 Task: Create the logic of automatically update inventory through process builder.
Action: Mouse moved to (576, 48)
Screenshot: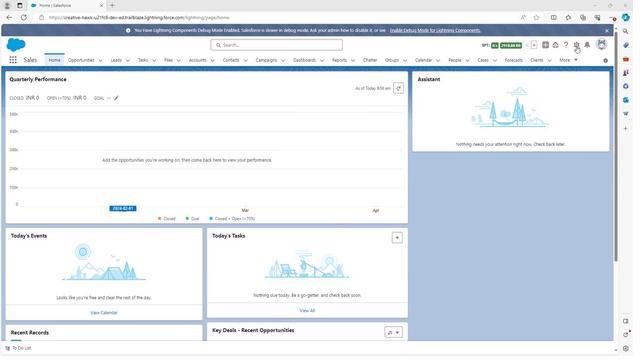 
Action: Mouse pressed left at (576, 48)
Screenshot: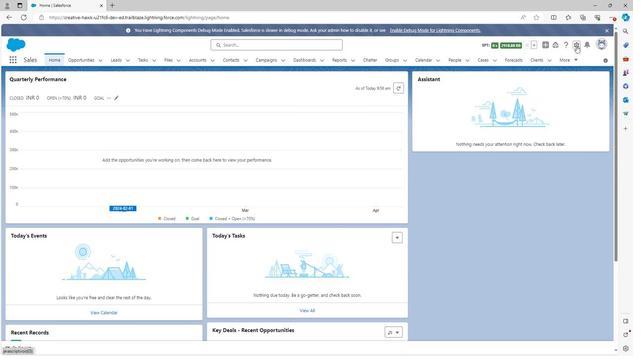 
Action: Mouse moved to (545, 67)
Screenshot: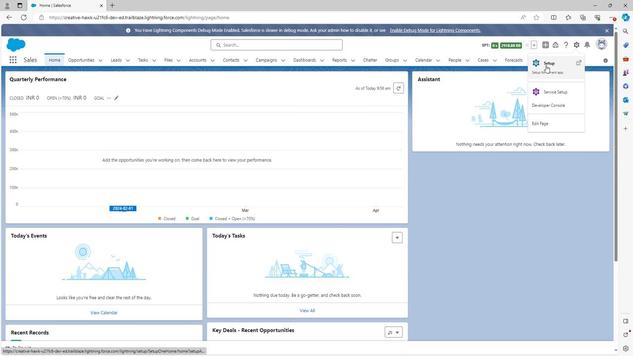 
Action: Mouse pressed left at (545, 67)
Screenshot: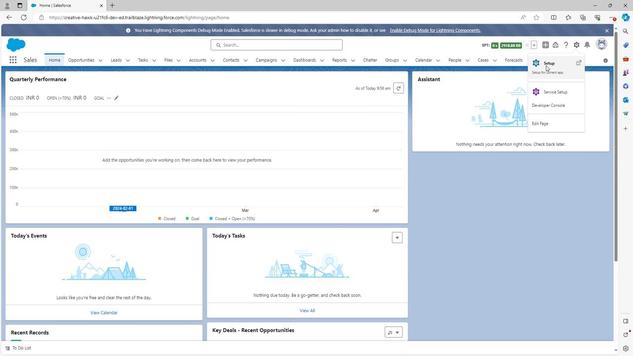 
Action: Mouse moved to (26, 78)
Screenshot: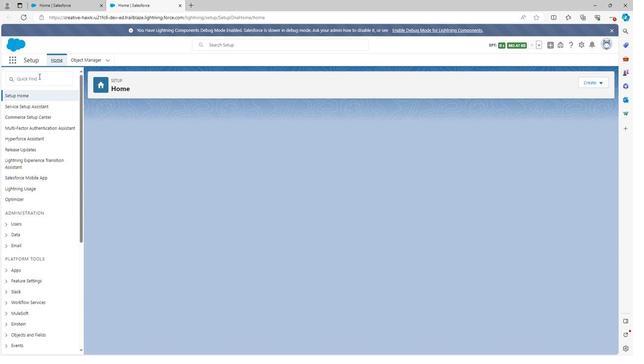 
Action: Mouse pressed left at (26, 78)
Screenshot: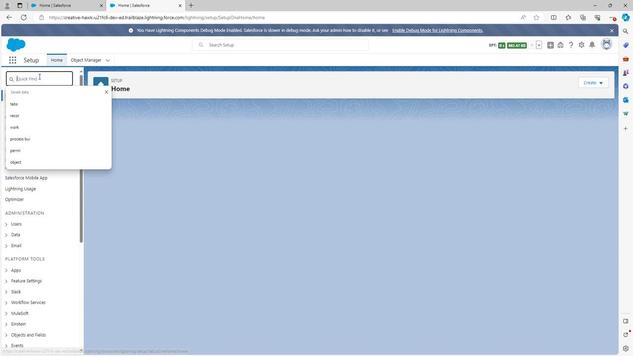 
Action: Key pressed proce
Screenshot: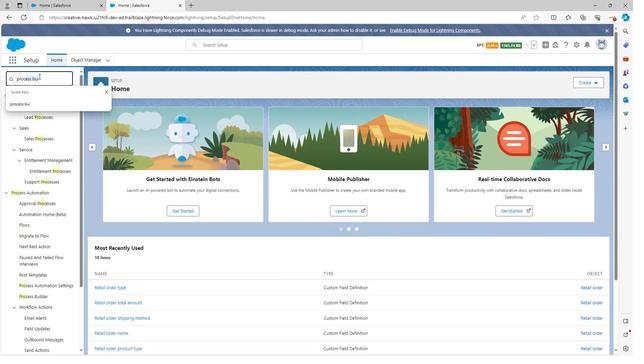 
Action: Mouse moved to (24, 292)
Screenshot: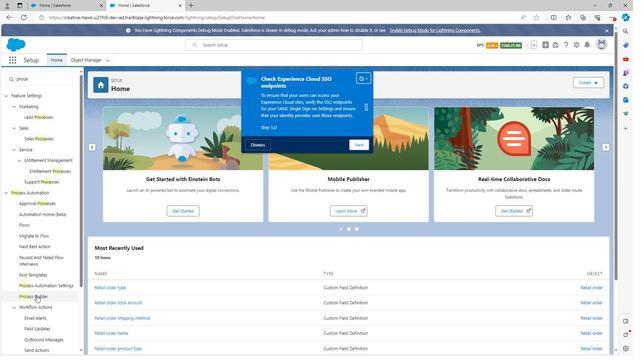 
Action: Mouse pressed left at (24, 292)
Screenshot: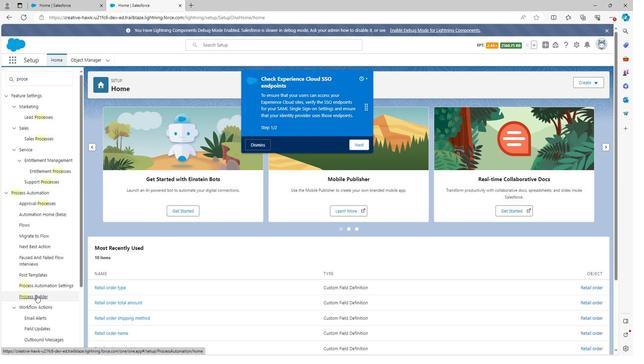 
Action: Mouse moved to (598, 113)
Screenshot: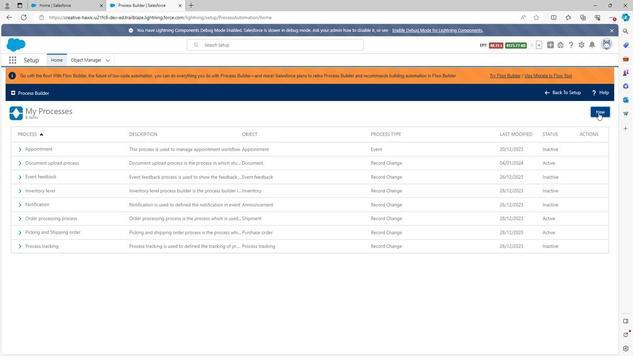 
Action: Mouse pressed left at (598, 113)
Screenshot: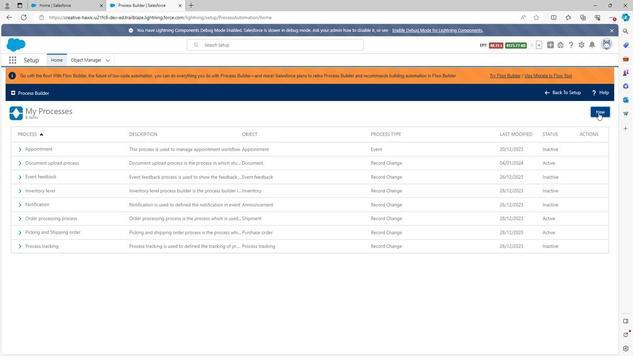 
Action: Mouse moved to (353, 243)
Screenshot: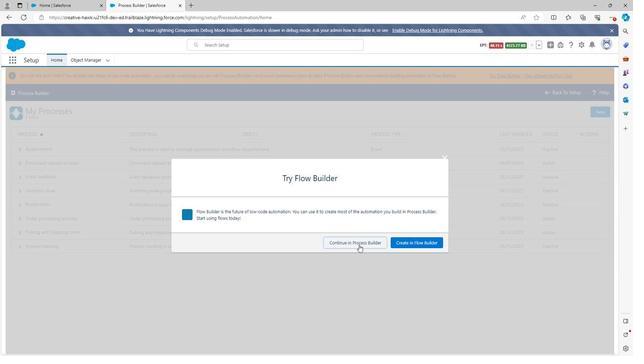 
Action: Mouse pressed left at (353, 243)
Screenshot: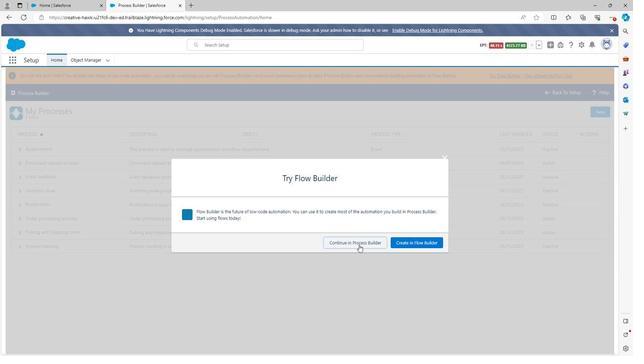 
Action: Mouse moved to (243, 184)
Screenshot: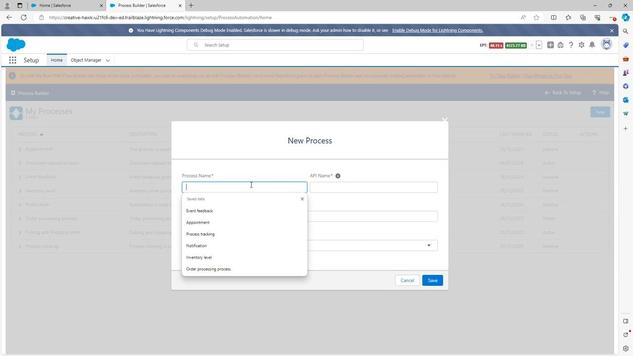
Action: Key pressed <Key.shift><Key.shift><Key.shift><Key.shift><Key.shift>Update<Key.space>inventory
Screenshot: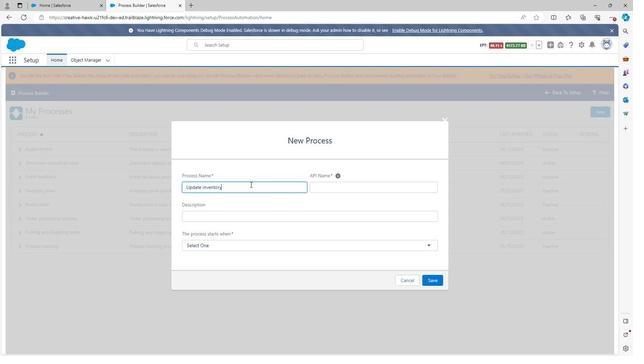 
Action: Mouse scrolled (243, 184) with delta (0, 0)
Screenshot: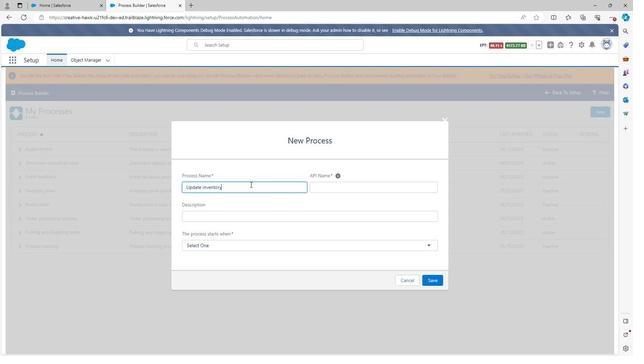 
Action: Mouse moved to (310, 197)
Screenshot: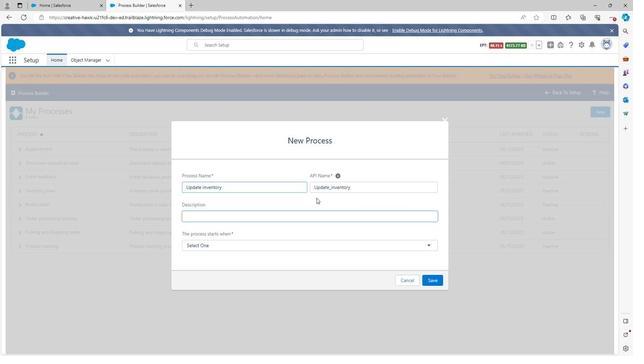 
Action: Mouse pressed left at (310, 197)
Screenshot: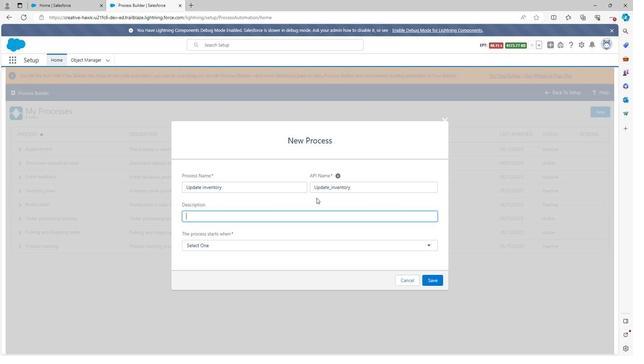 
Action: Mouse moved to (247, 217)
Screenshot: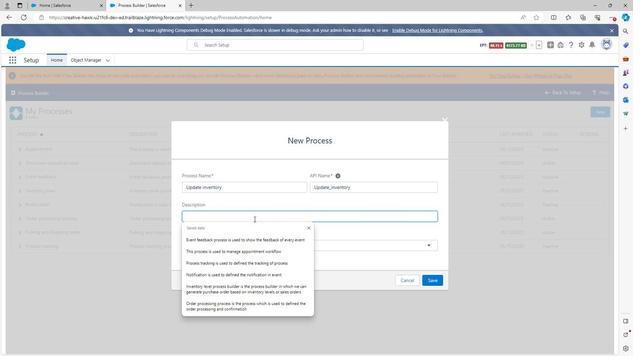 
Action: Key pressed <Key.shift>
Screenshot: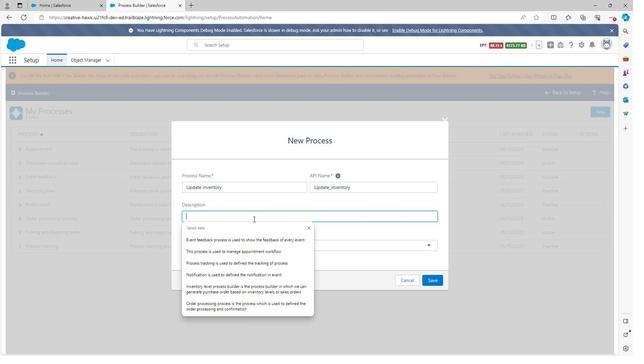 
Action: Mouse moved to (240, 220)
Screenshot: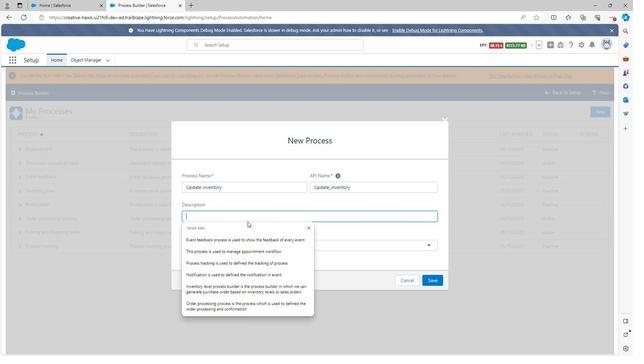 
Action: Key pressed <Key.shift>Up
Screenshot: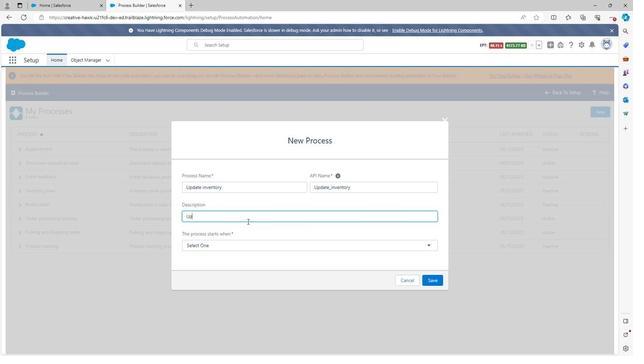 
Action: Mouse moved to (239, 219)
Screenshot: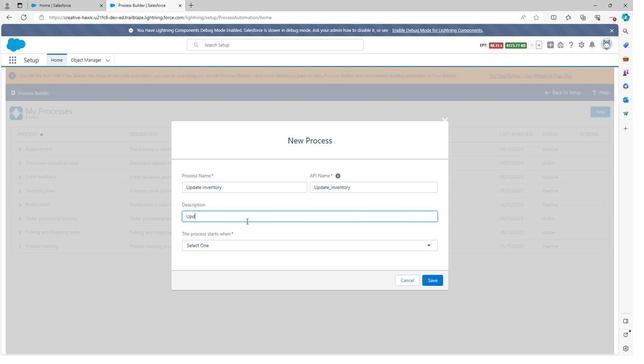 
Action: Key pressed date<Key.space>i
Screenshot: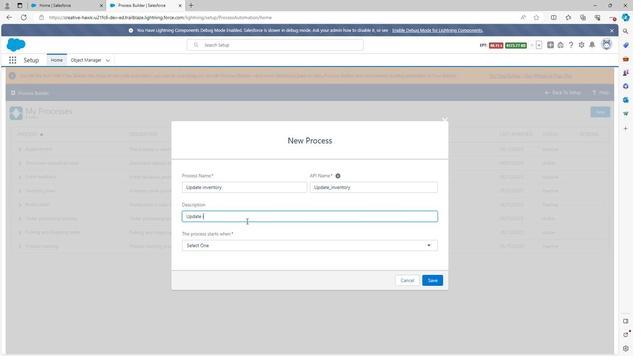 
Action: Mouse moved to (238, 218)
Screenshot: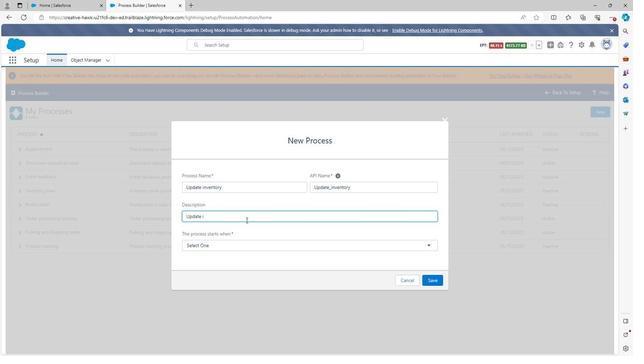 
Action: Key pressed nventory<Key.space>is<Key.space>the<Key.space>process<Key.space>builder<Key.space>through<Key.space>which<Key.space>we<Key.space>performed<Key.space>the<Key.space>process<Key.space>of<Key.space>products<Key.space>and<Key.space>update<Key.space>the<Key.space>inventory
Screenshot: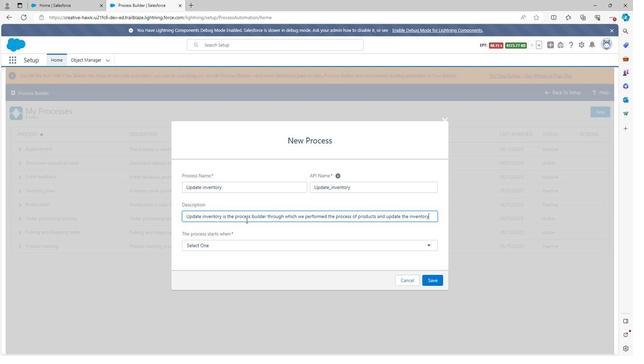
Action: Mouse moved to (292, 245)
Screenshot: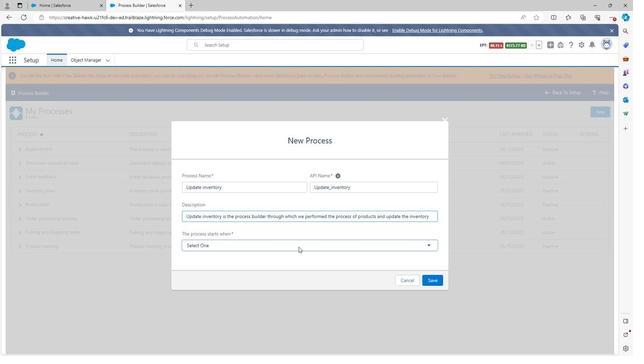 
Action: Mouse pressed left at (292, 245)
Screenshot: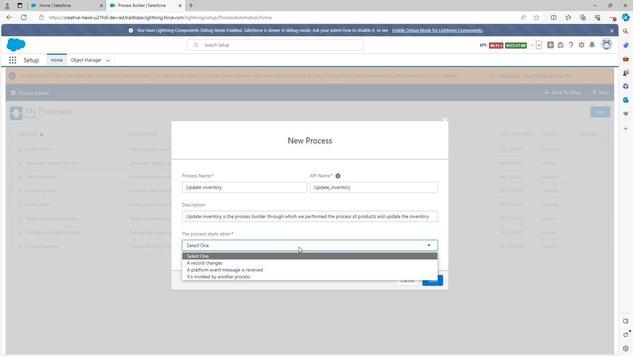 
Action: Mouse moved to (219, 258)
Screenshot: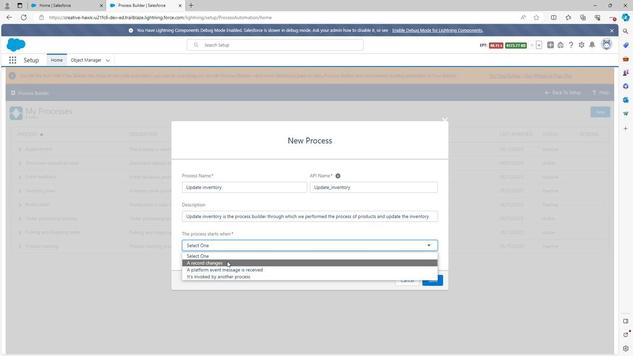 
Action: Mouse pressed left at (219, 258)
Screenshot: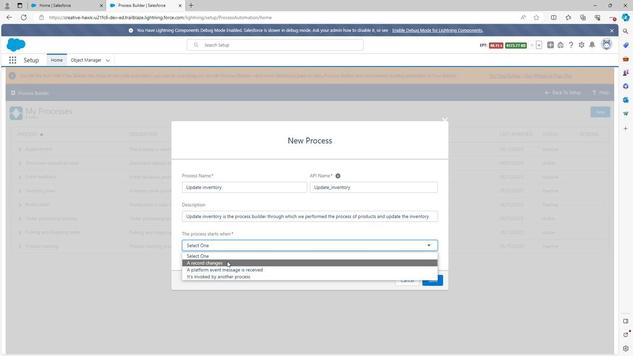 
Action: Mouse moved to (425, 276)
Screenshot: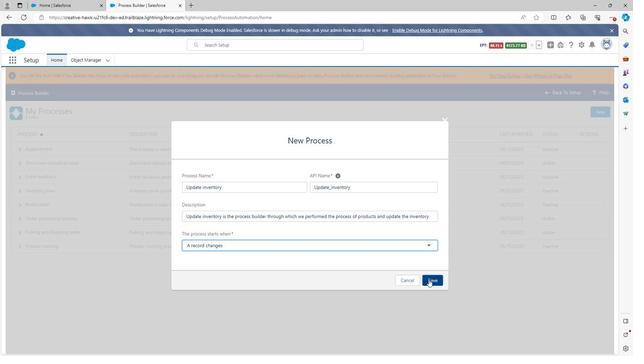 
Action: Mouse pressed left at (425, 276)
Screenshot: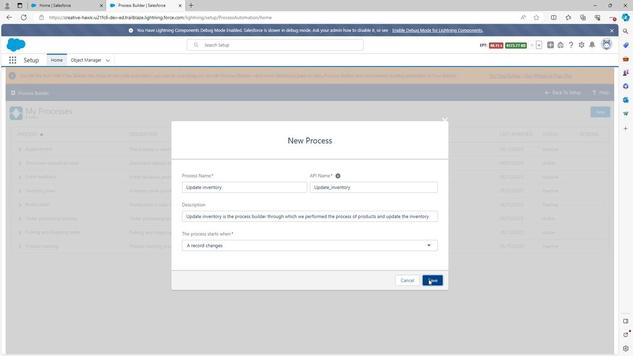 
Action: Mouse moved to (21, 157)
Screenshot: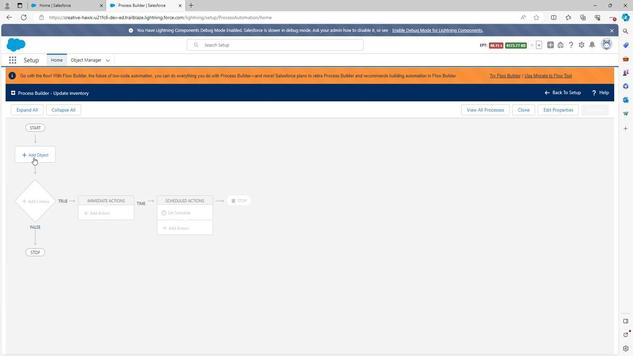 
Action: Mouse pressed left at (21, 157)
Screenshot: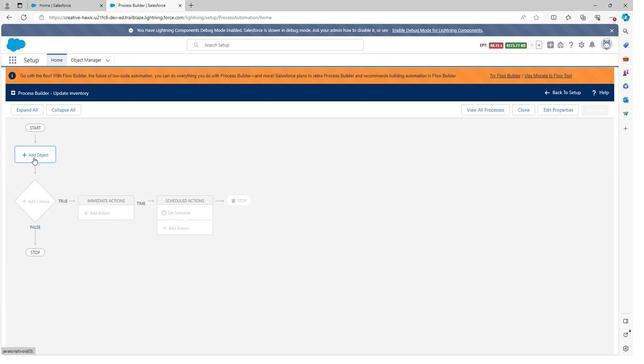 
Action: Mouse moved to (423, 160)
Screenshot: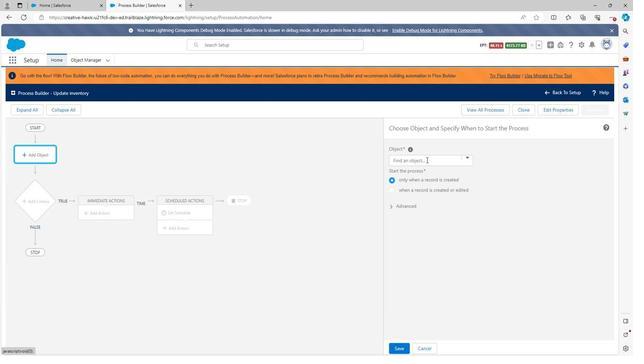 
Action: Mouse pressed left at (423, 160)
Screenshot: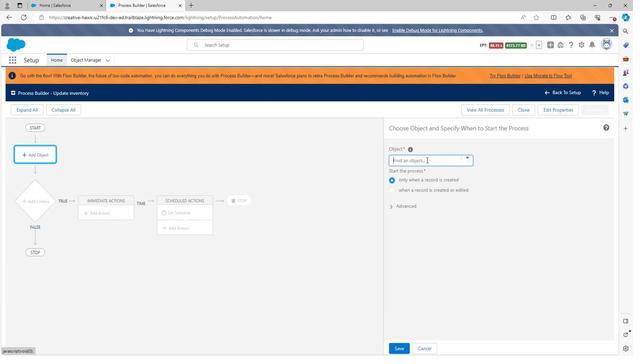 
Action: Mouse moved to (423, 156)
Screenshot: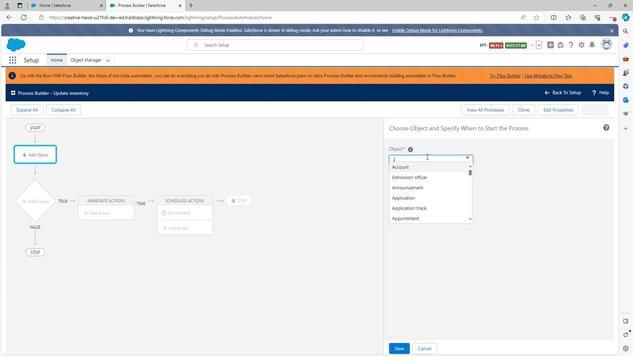 
Action: Key pressed inve
Screenshot: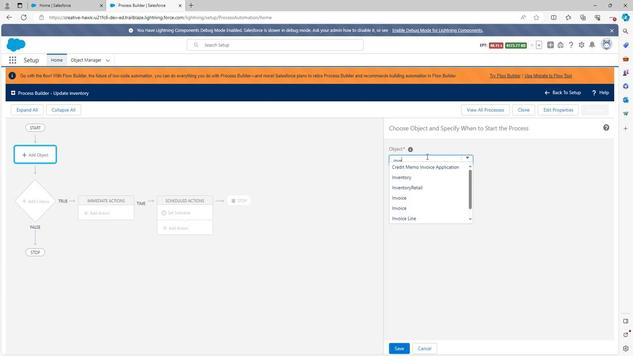 
Action: Mouse moved to (397, 166)
Screenshot: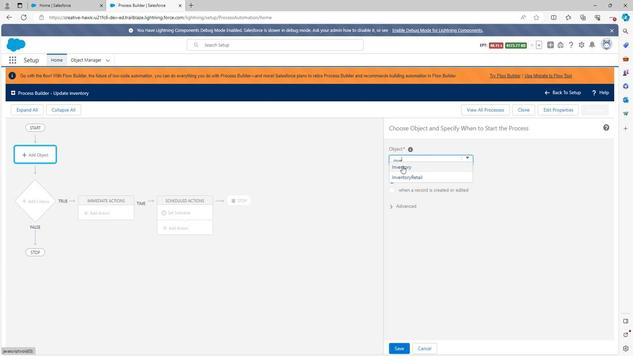 
Action: Mouse pressed left at (397, 166)
Screenshot: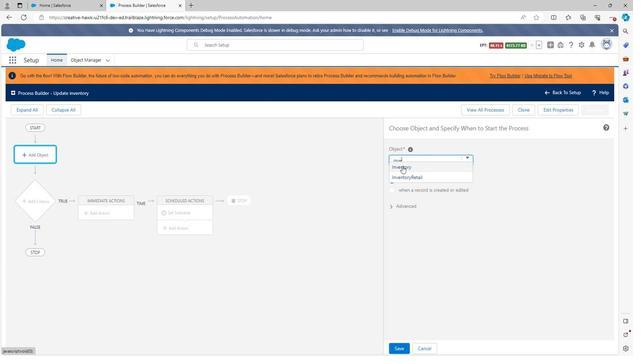 
Action: Mouse moved to (413, 160)
Screenshot: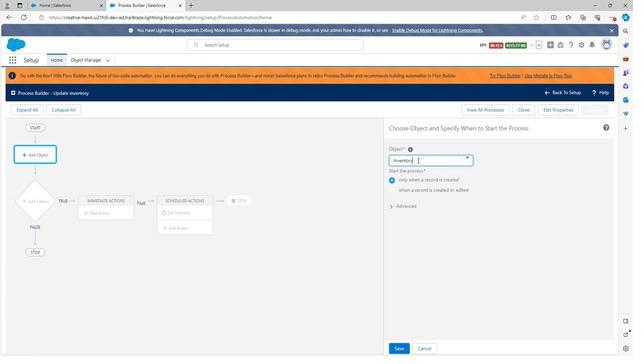 
Action: Mouse pressed left at (413, 160)
Screenshot: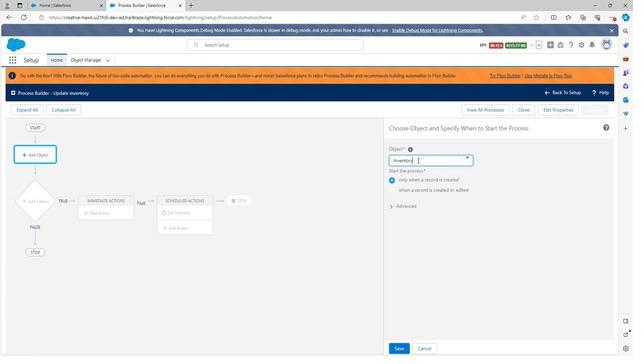 
Action: Mouse moved to (413, 161)
Screenshot: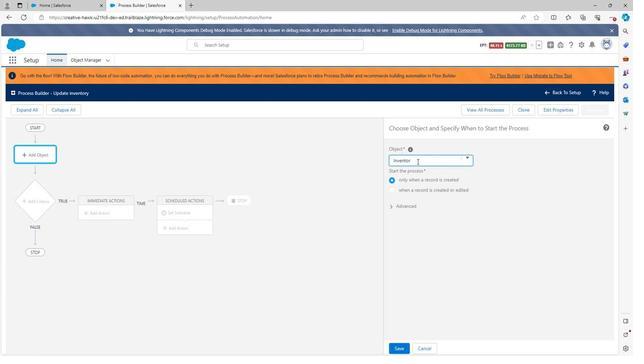 
Action: Key pressed <Key.backspace><Key.backspace><Key.backspace><Key.backspace><Key.backspace><Key.backspace><Key.backspace><Key.backspace><Key.backspace><Key.backspace><Key.backspace><Key.backspace><Key.backspace>
Screenshot: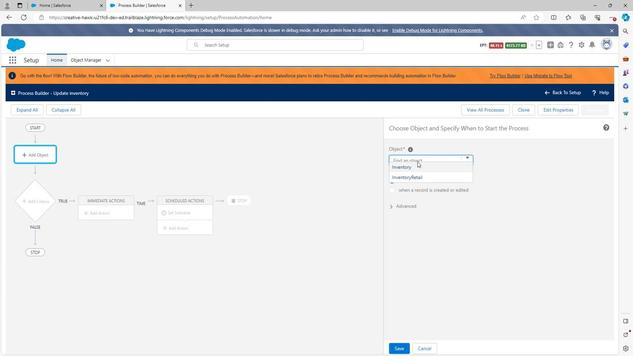 
Action: Mouse moved to (408, 182)
Screenshot: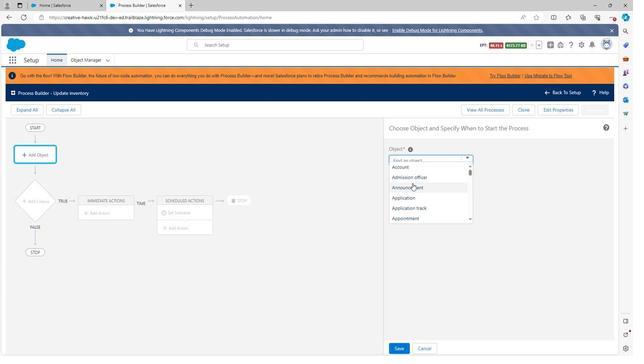 
Action: Key pressed i
Screenshot: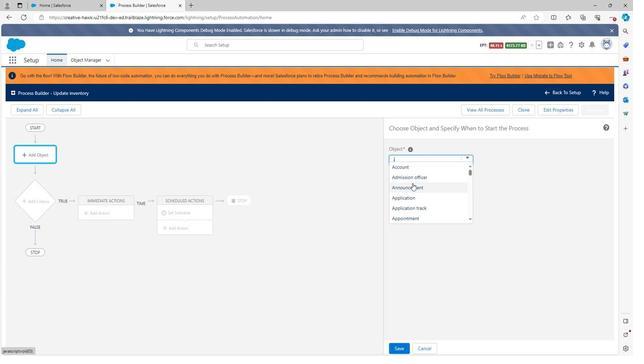 
Action: Mouse moved to (408, 182)
Screenshot: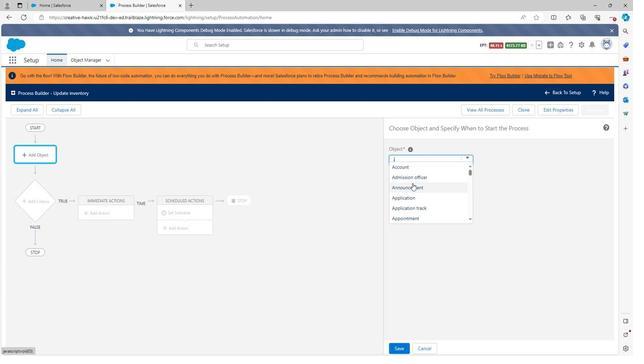 
Action: Key pressed n
Screenshot: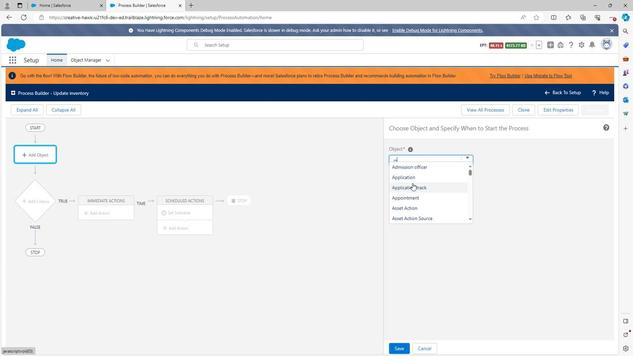 
Action: Mouse moved to (408, 182)
Screenshot: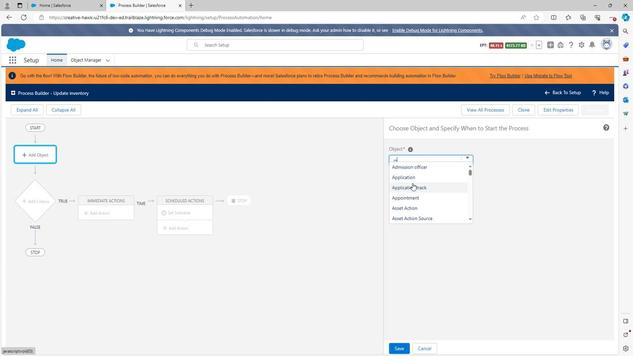 
Action: Key pressed v
Screenshot: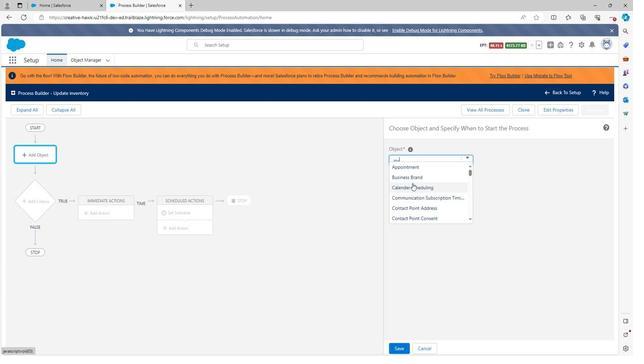 
Action: Mouse moved to (404, 186)
Screenshot: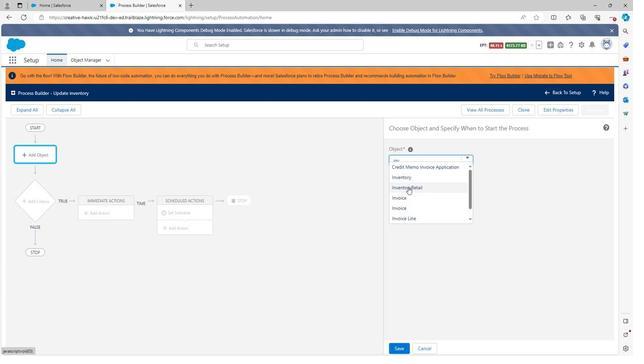 
Action: Mouse pressed left at (404, 186)
Screenshot: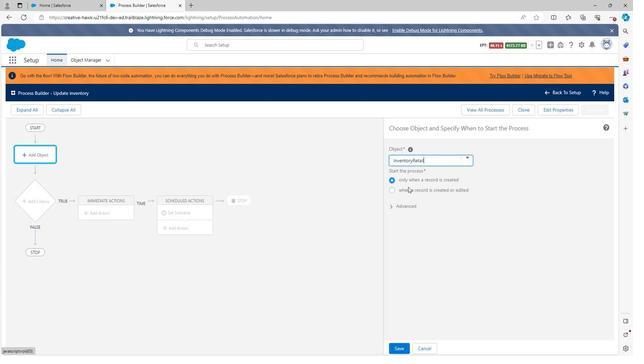
Action: Mouse moved to (393, 205)
Screenshot: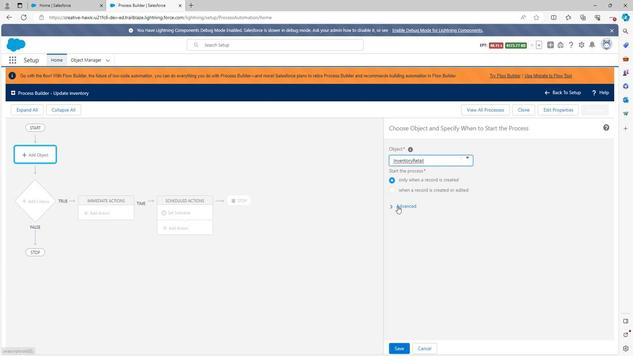
Action: Mouse pressed left at (393, 205)
Screenshot: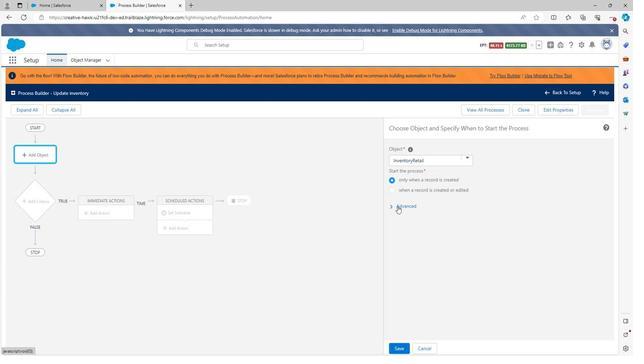 
Action: Mouse moved to (387, 223)
Screenshot: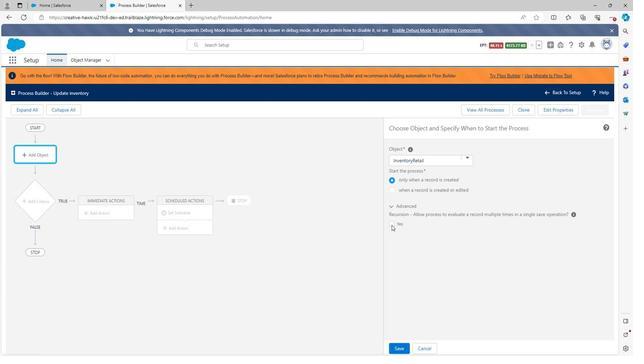 
Action: Mouse pressed left at (387, 223)
Screenshot: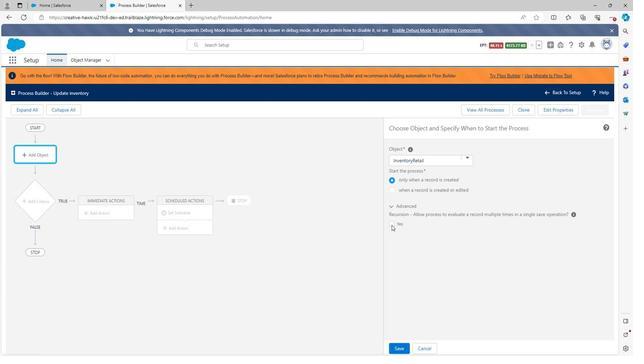 
Action: Mouse moved to (396, 347)
Screenshot: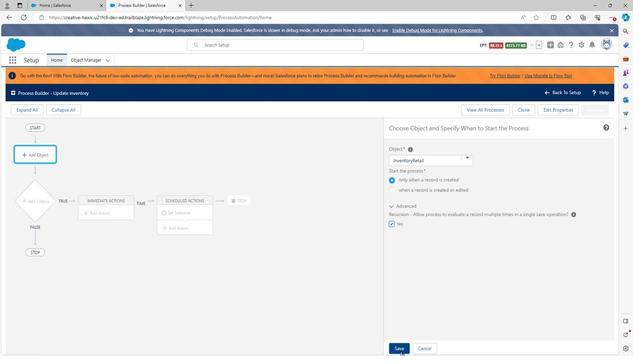 
Action: Mouse pressed left at (396, 347)
Screenshot: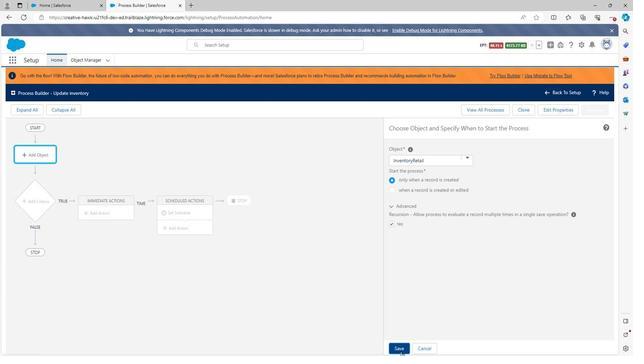 
Action: Mouse moved to (18, 197)
Screenshot: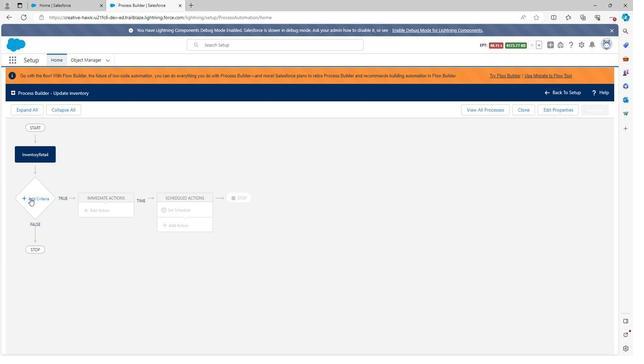
Action: Mouse pressed left at (18, 197)
Screenshot: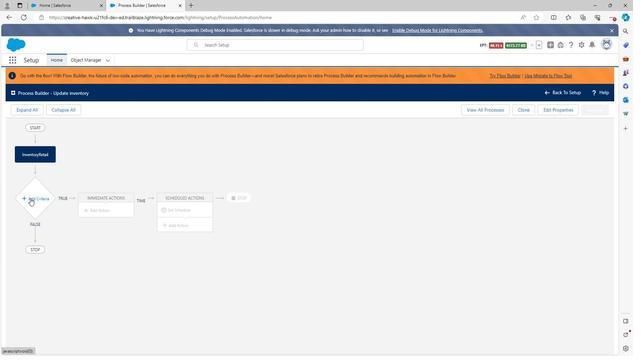 
Action: Mouse moved to (370, 161)
Screenshot: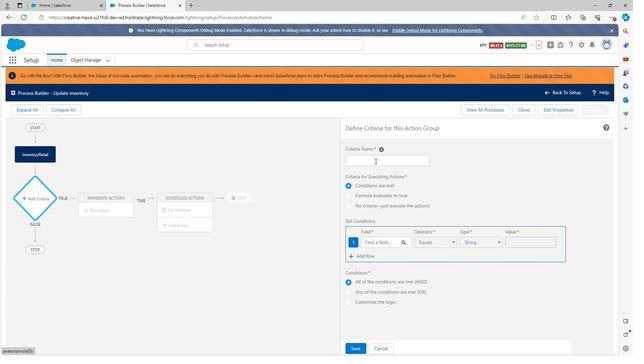 
Action: Mouse pressed left at (370, 161)
Screenshot: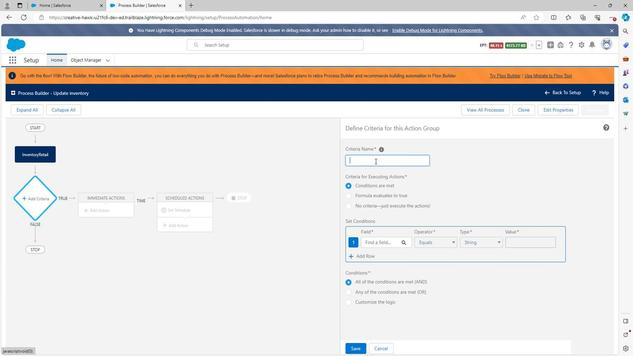 
Action: Mouse moved to (365, 158)
Screenshot: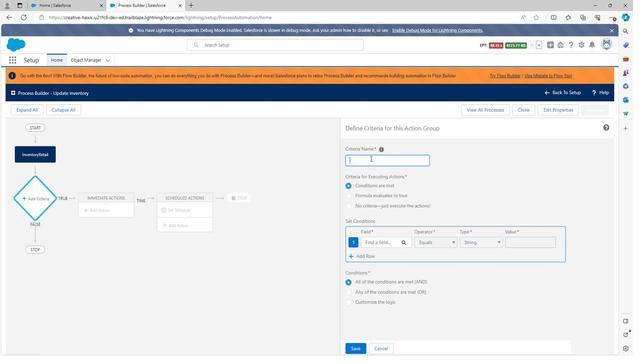 
Action: Key pressed <Key.shift>
Screenshot: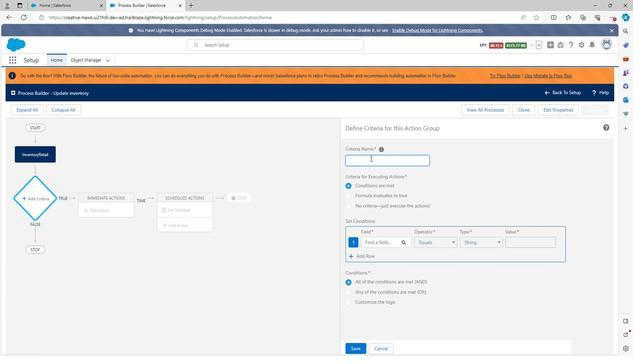 
Action: Mouse moved to (364, 159)
Screenshot: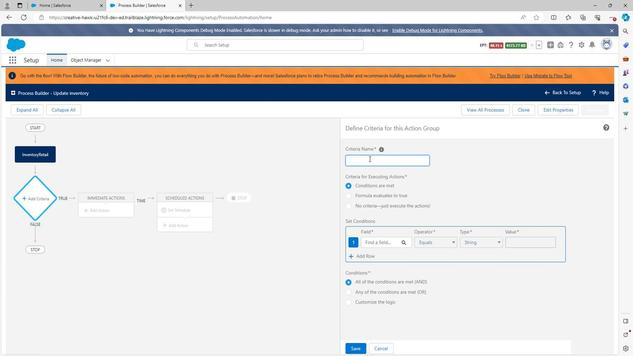 
Action: Key pressed U
Screenshot: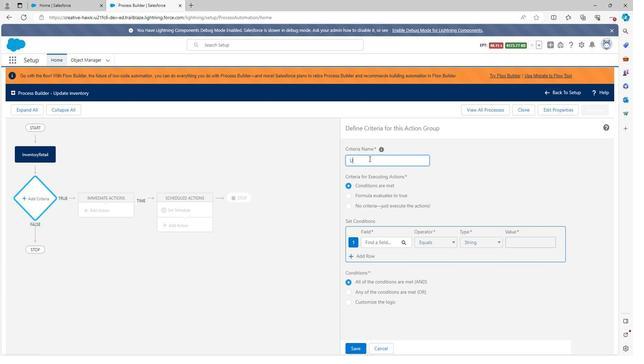
Action: Mouse moved to (363, 159)
Screenshot: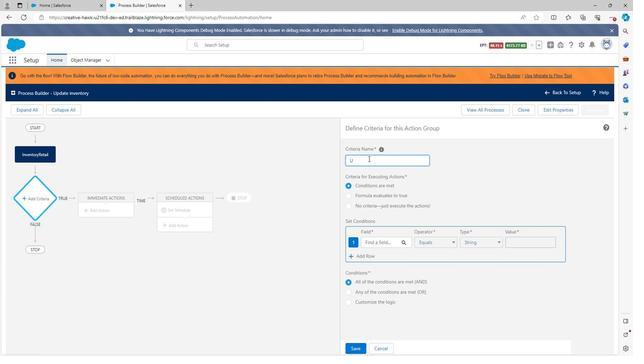 
Action: Key pressed p
Screenshot: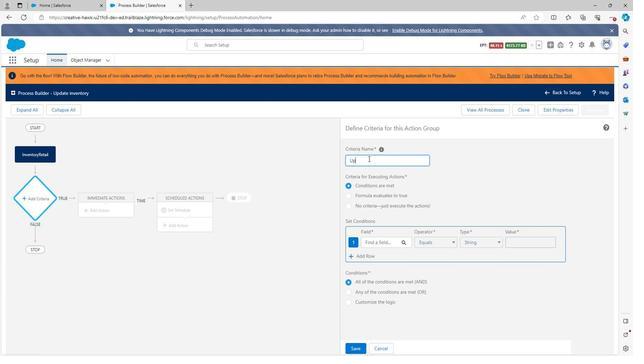 
Action: Mouse moved to (362, 158)
Screenshot: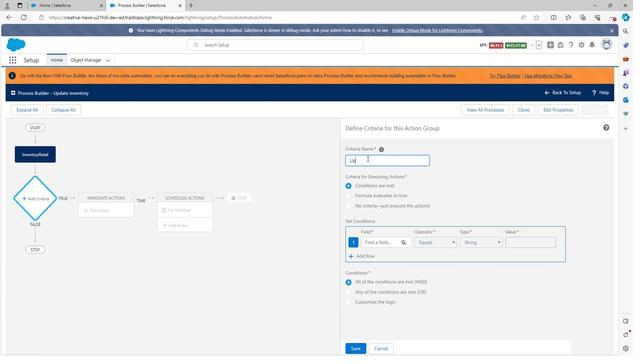 
Action: Key pressed date<Key.space>i
Screenshot: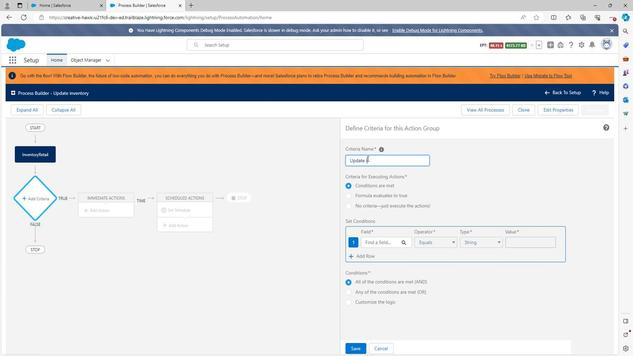 
Action: Mouse moved to (359, 157)
Screenshot: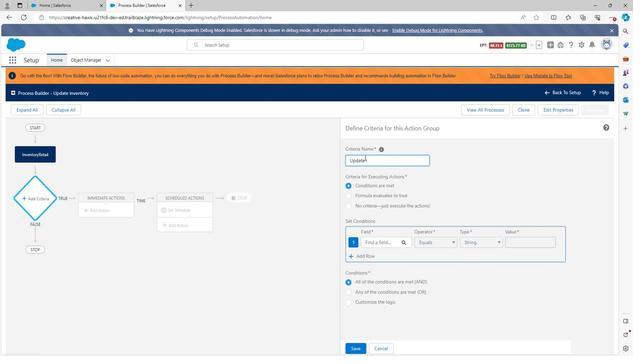 
Action: Key pressed nvento
Screenshot: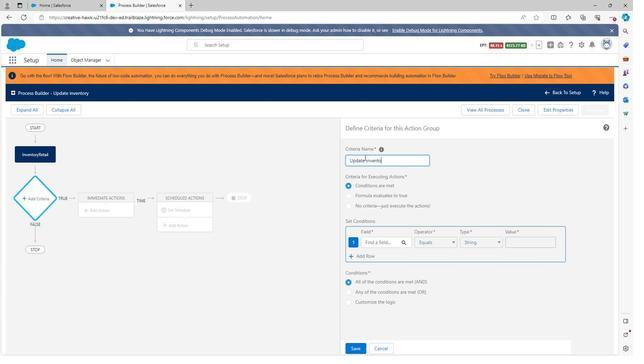 
Action: Mouse moved to (359, 157)
Screenshot: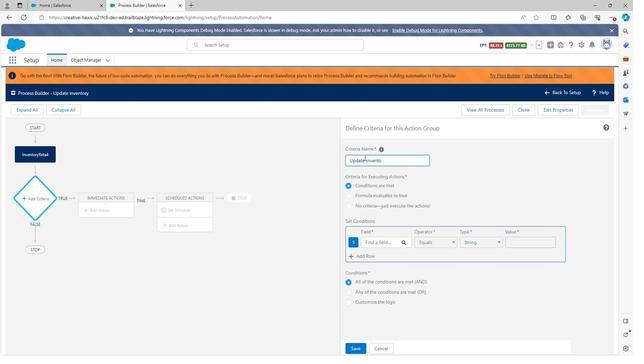 
Action: Key pressed ry
Screenshot: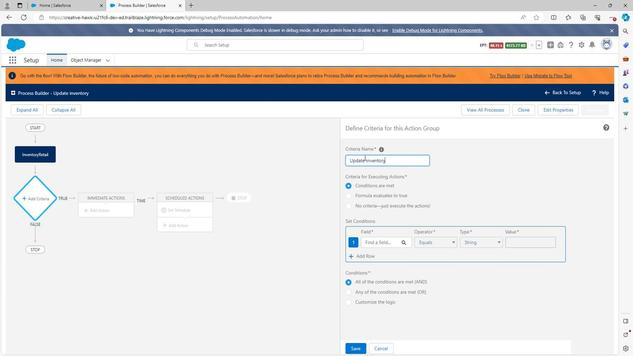 
Action: Mouse moved to (424, 185)
Screenshot: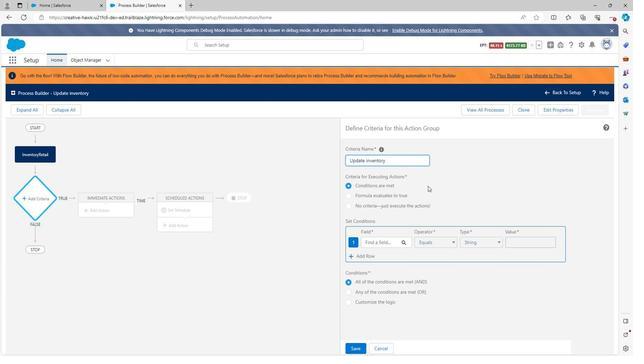 
Action: Mouse pressed left at (424, 185)
Screenshot: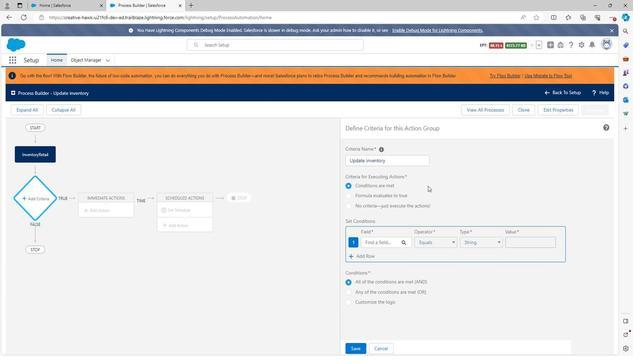 
Action: Mouse moved to (387, 240)
Screenshot: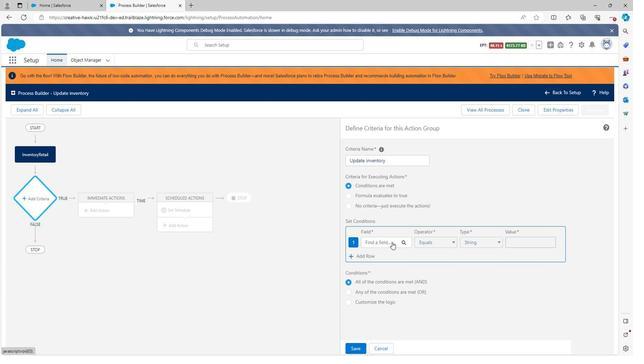 
Action: Mouse pressed left at (387, 240)
Screenshot: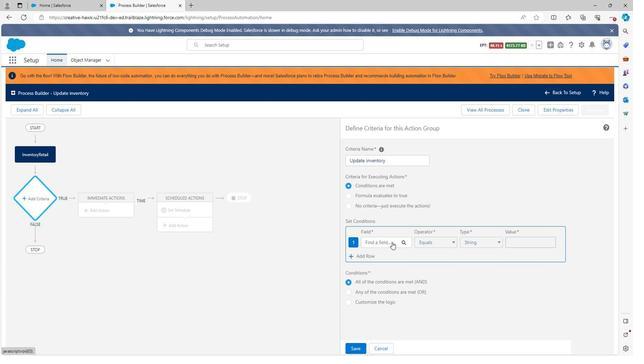 
Action: Mouse moved to (280, 180)
Screenshot: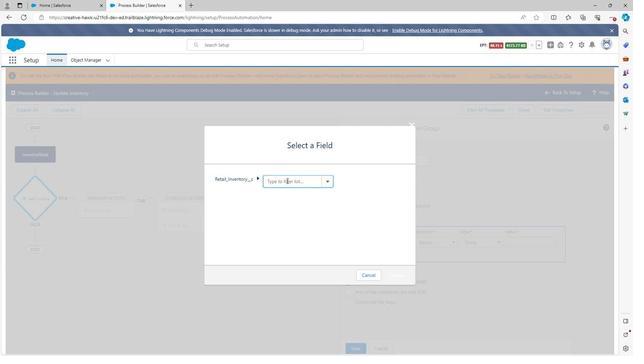 
Action: Mouse pressed left at (280, 180)
Screenshot: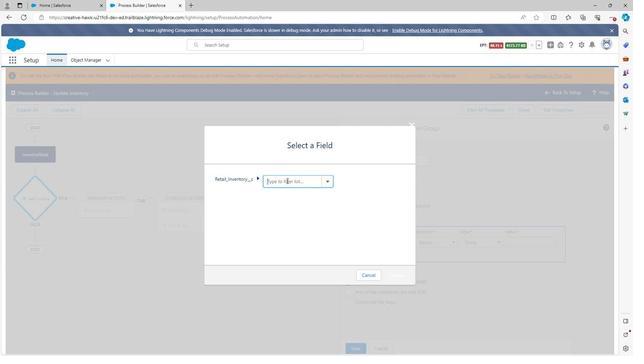 
Action: Mouse moved to (288, 210)
Screenshot: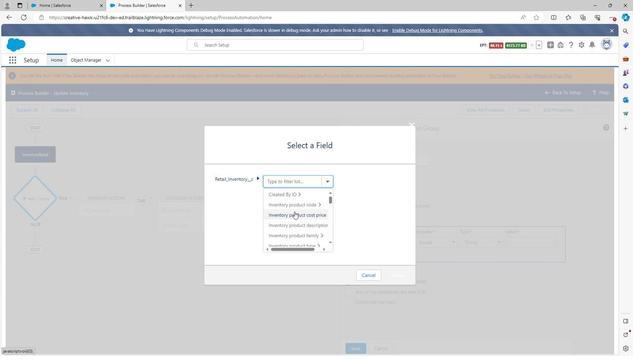 
Action: Mouse pressed left at (288, 210)
Screenshot: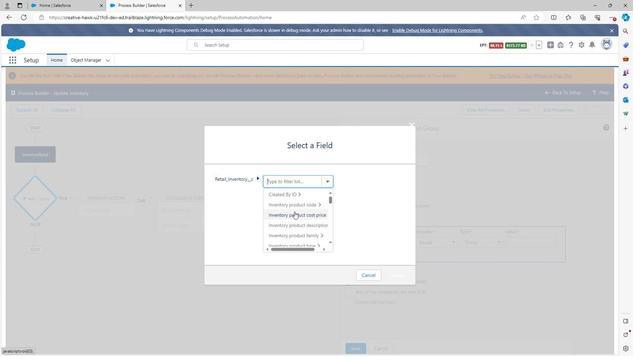 
Action: Mouse moved to (343, 180)
Screenshot: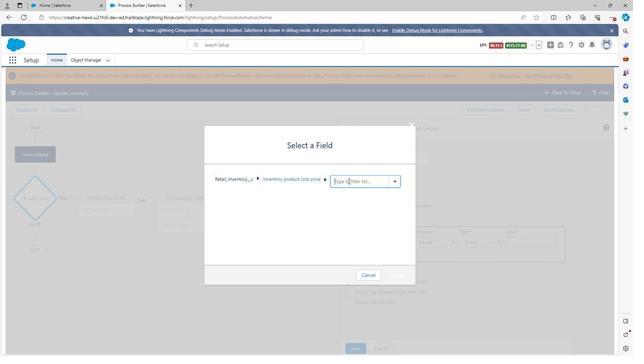 
Action: Mouse pressed left at (343, 180)
Screenshot: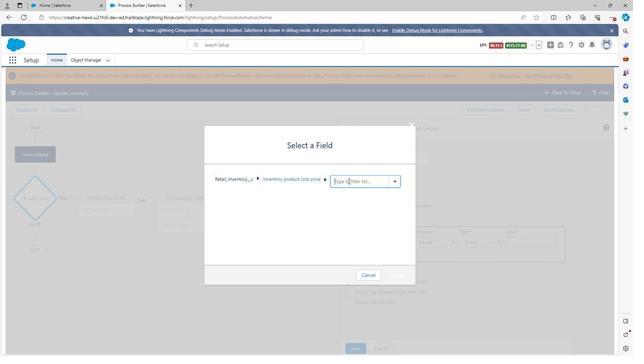
Action: Mouse moved to (349, 216)
Screenshot: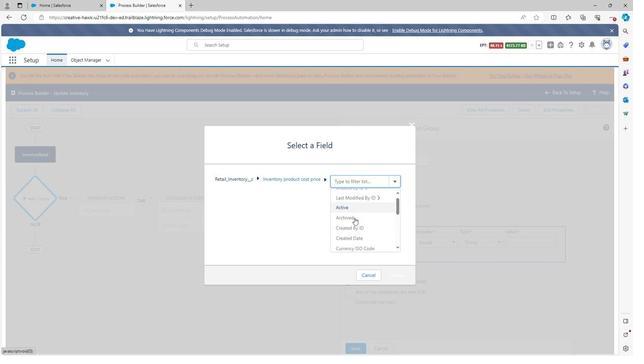 
Action: Mouse scrolled (349, 216) with delta (0, 0)
Screenshot: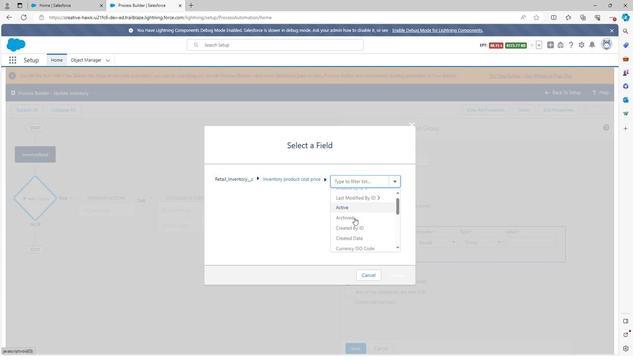 
Action: Mouse scrolled (349, 216) with delta (0, 0)
Screenshot: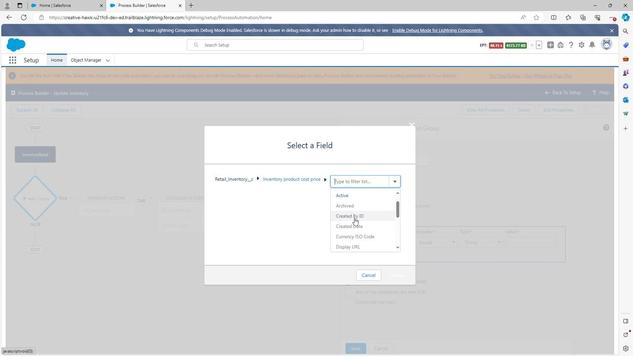 
Action: Mouse moved to (349, 216)
Screenshot: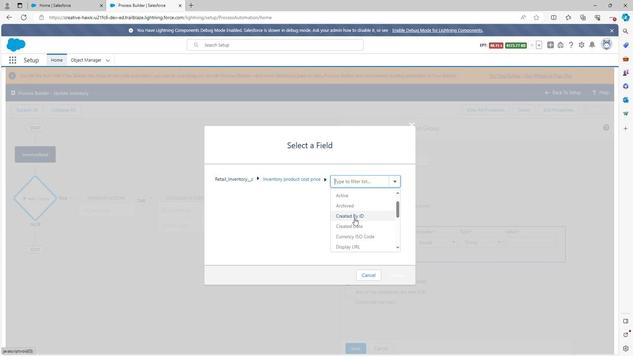 
Action: Mouse scrolled (349, 216) with delta (0, 0)
Screenshot: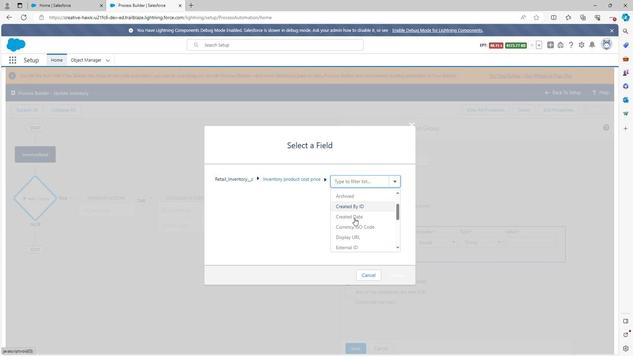 
Action: Mouse moved to (349, 216)
Screenshot: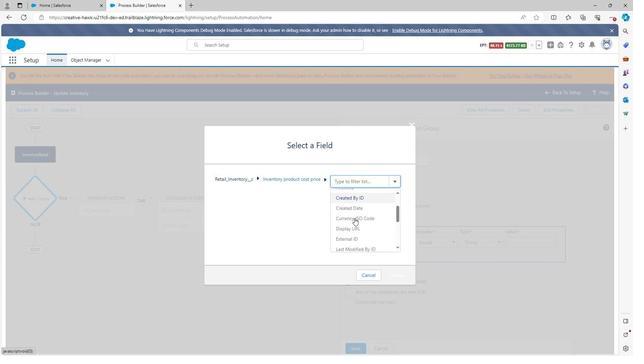 
Action: Mouse scrolled (349, 216) with delta (0, 0)
Screenshot: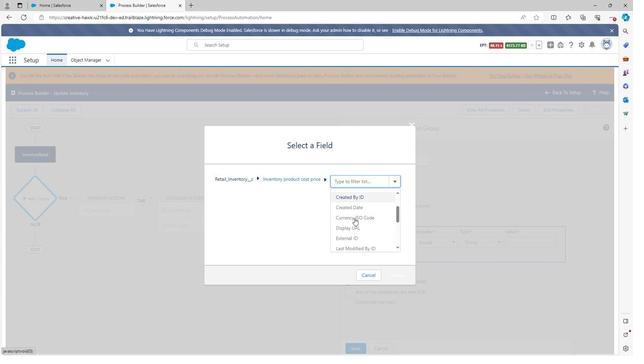 
Action: Mouse scrolled (349, 216) with delta (0, 0)
Screenshot: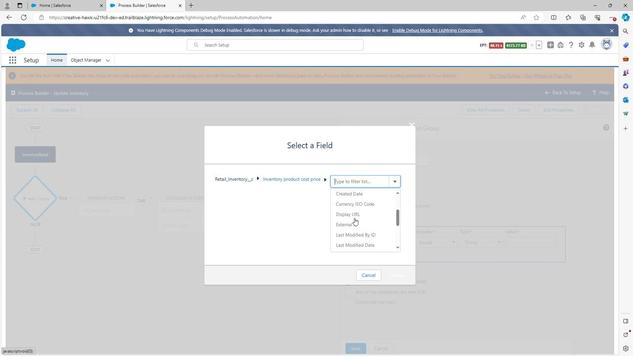 
Action: Mouse scrolled (349, 216) with delta (0, 0)
Screenshot: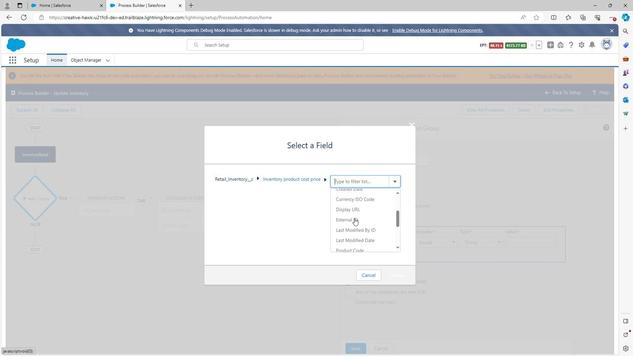 
Action: Mouse scrolled (349, 216) with delta (0, 0)
Screenshot: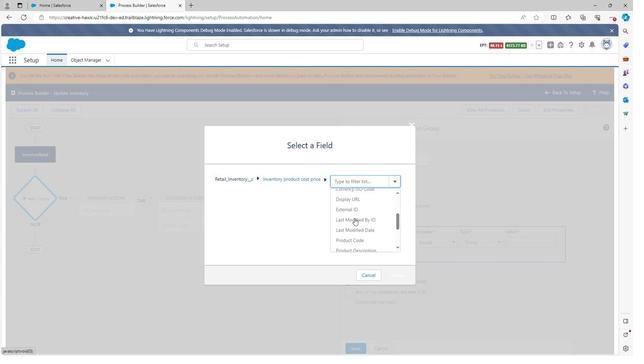
Action: Mouse scrolled (349, 216) with delta (0, 0)
Screenshot: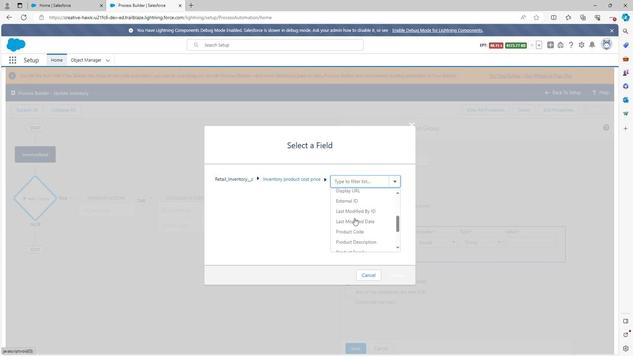 
Action: Mouse scrolled (349, 216) with delta (0, 0)
Screenshot: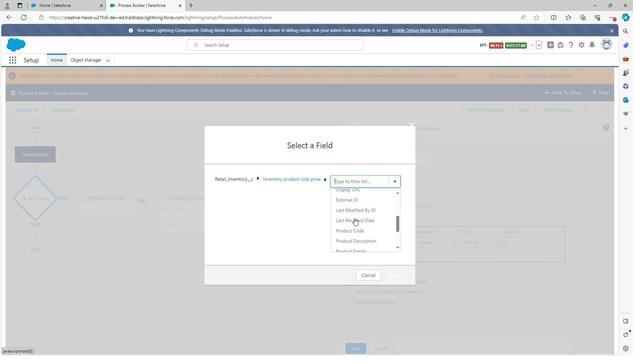 
Action: Mouse scrolled (349, 216) with delta (0, 0)
Screenshot: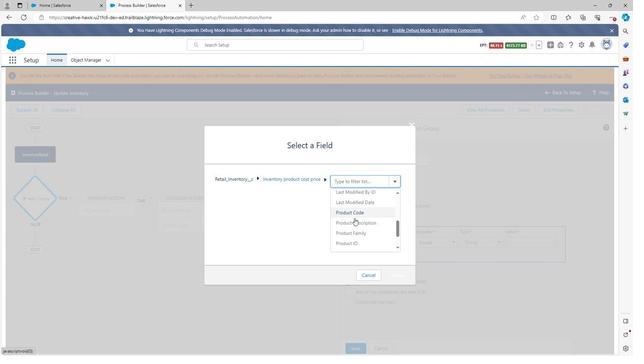 
Action: Mouse scrolled (349, 216) with delta (0, 0)
Screenshot: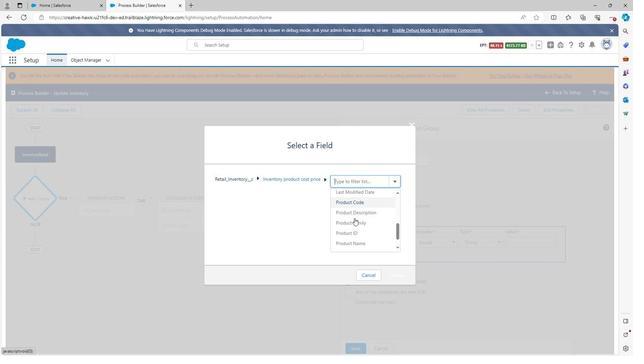
Action: Mouse scrolled (349, 216) with delta (0, 0)
Screenshot: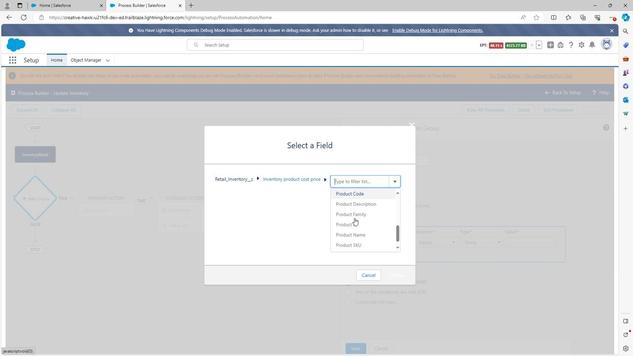 
Action: Mouse scrolled (349, 216) with delta (0, 0)
Screenshot: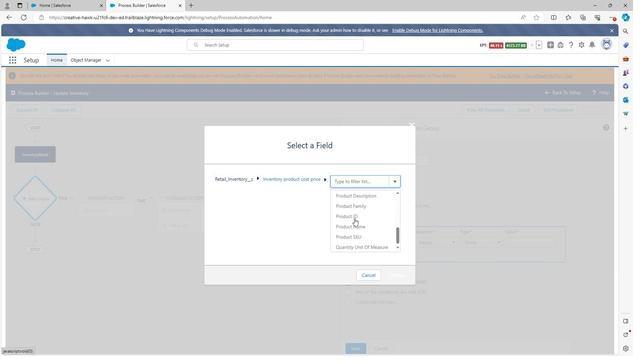 
Action: Mouse moved to (349, 217)
Screenshot: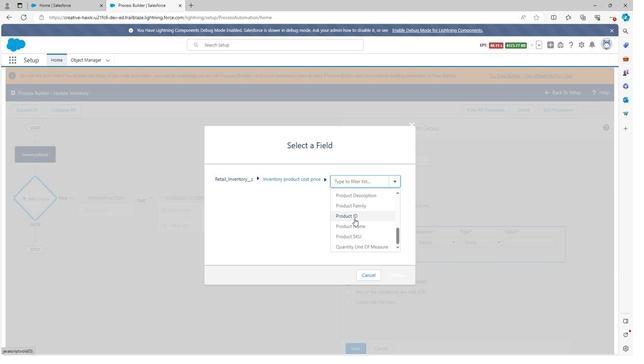 
Action: Mouse scrolled (349, 216) with delta (0, 0)
Screenshot: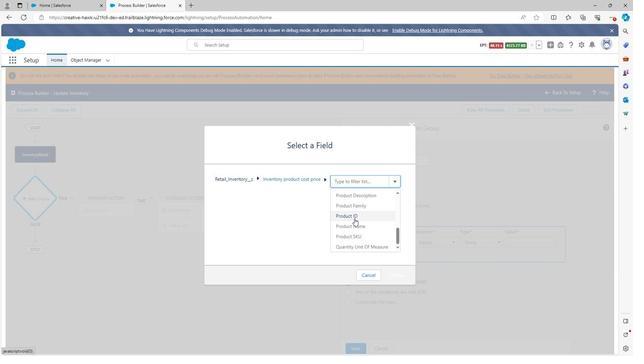 
Action: Mouse moved to (351, 245)
Screenshot: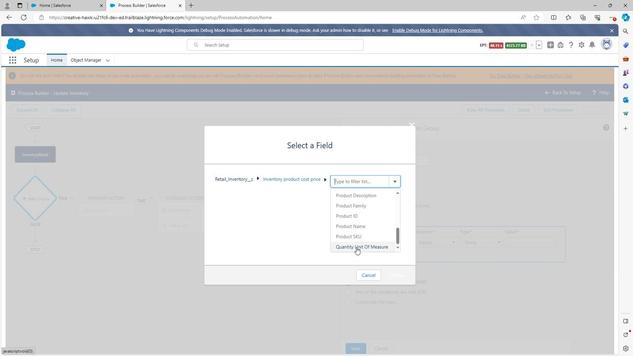 
Action: Mouse pressed left at (351, 245)
Screenshot: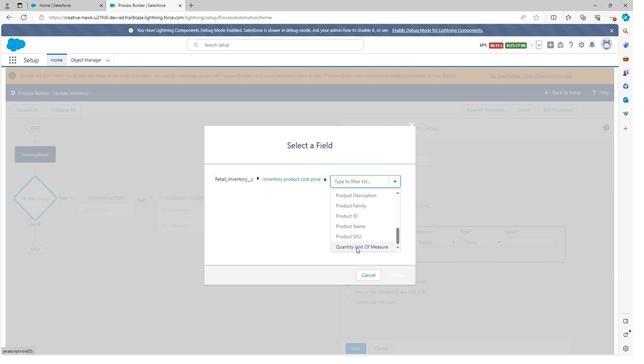
Action: Mouse moved to (390, 269)
Screenshot: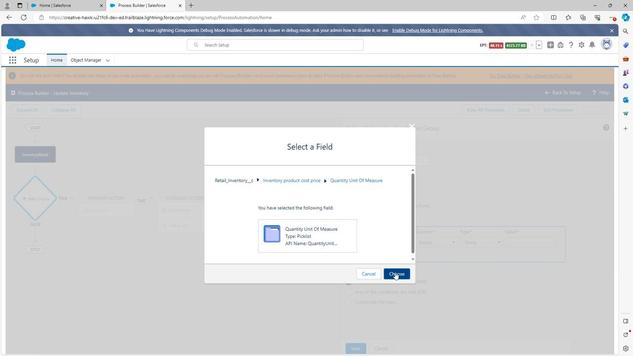 
Action: Mouse pressed left at (390, 269)
Screenshot: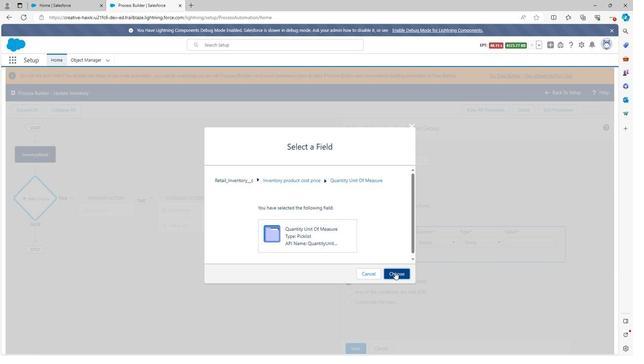 
Action: Mouse moved to (521, 241)
Screenshot: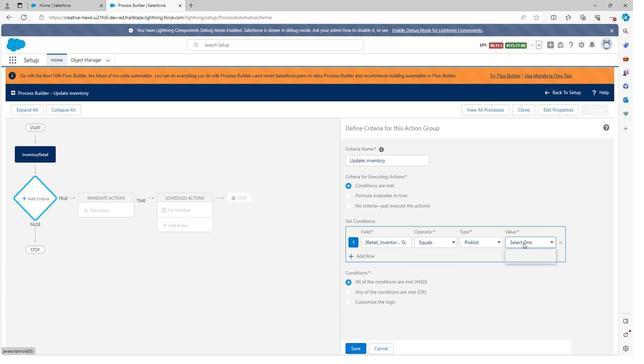 
Action: Mouse pressed left at (521, 241)
Screenshot: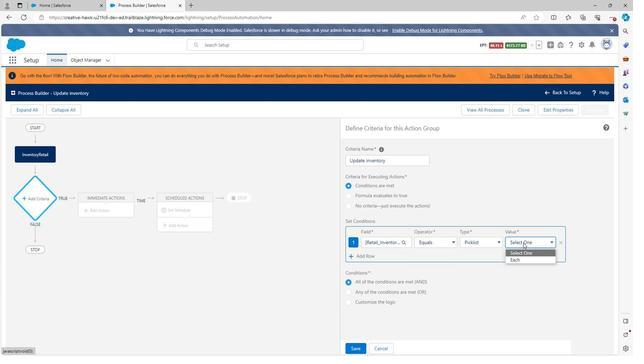 
Action: Mouse moved to (516, 258)
Screenshot: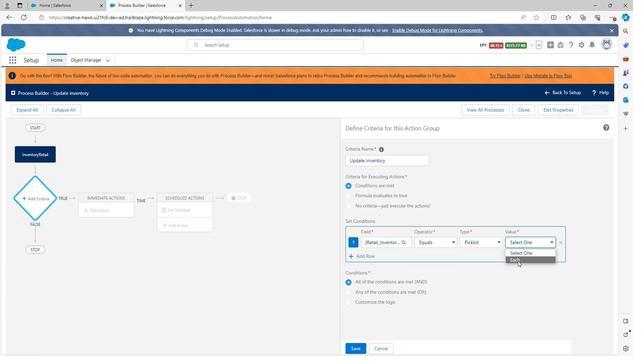 
Action: Mouse pressed left at (516, 258)
Screenshot: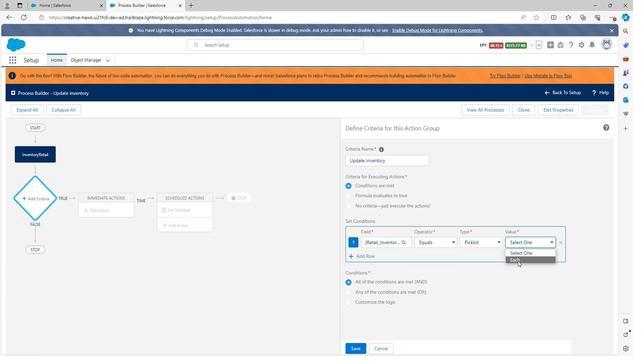
Action: Mouse moved to (349, 344)
Screenshot: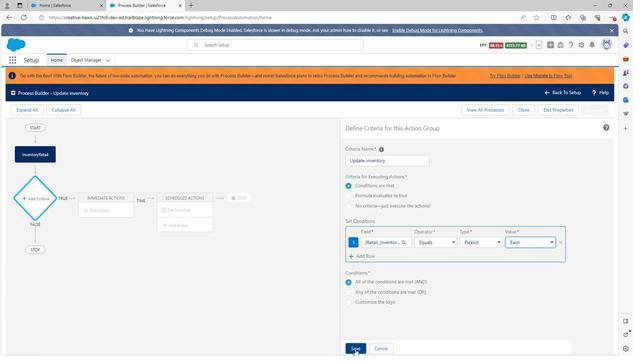 
Action: Mouse pressed left at (349, 344)
Screenshot: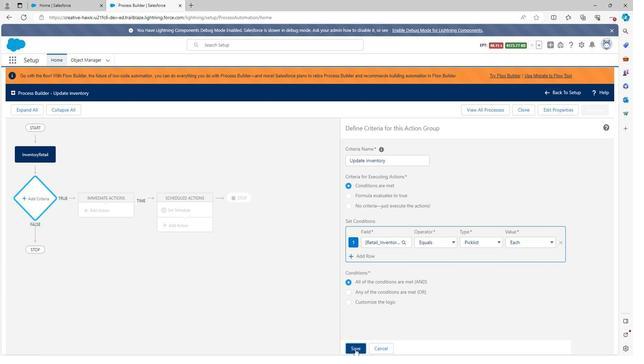 
Action: Mouse moved to (82, 211)
Screenshot: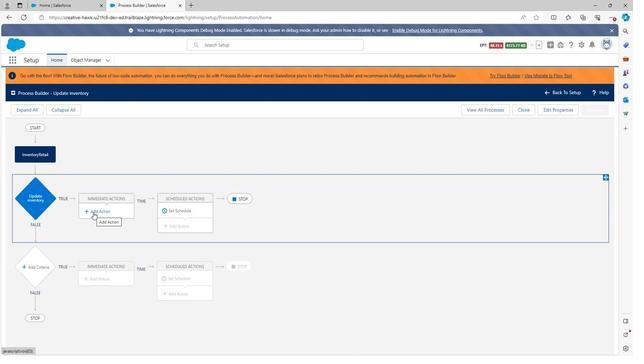 
Action: Mouse pressed left at (82, 211)
Screenshot: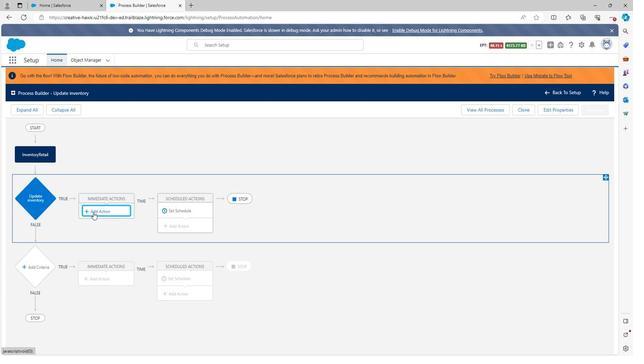
Action: Mouse moved to (444, 160)
Screenshot: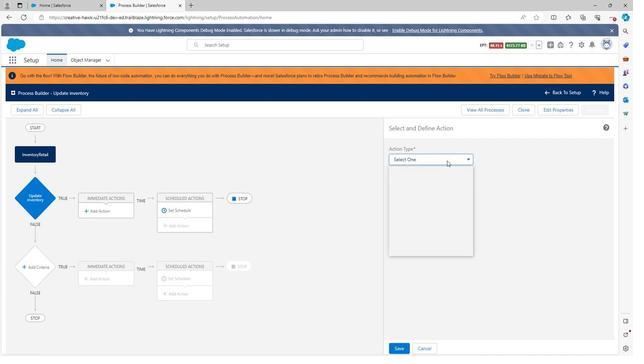 
Action: Mouse pressed left at (444, 160)
Screenshot: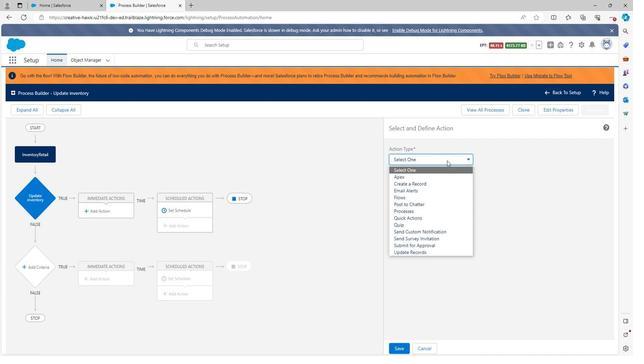 
Action: Mouse moved to (405, 191)
Screenshot: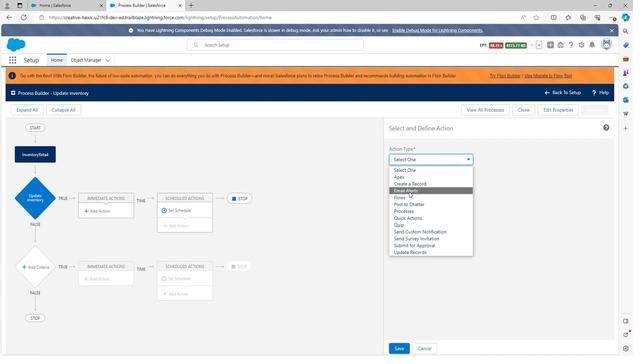 
Action: Mouse pressed left at (405, 191)
Screenshot: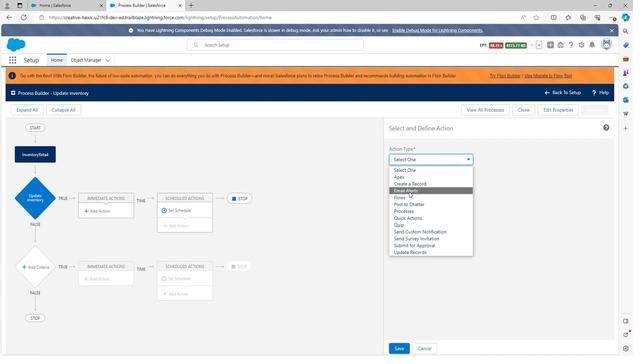 
Action: Mouse moved to (408, 185)
Screenshot: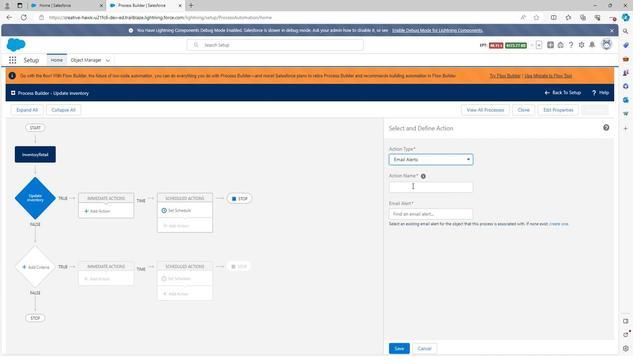
Action: Mouse pressed left at (408, 185)
Screenshot: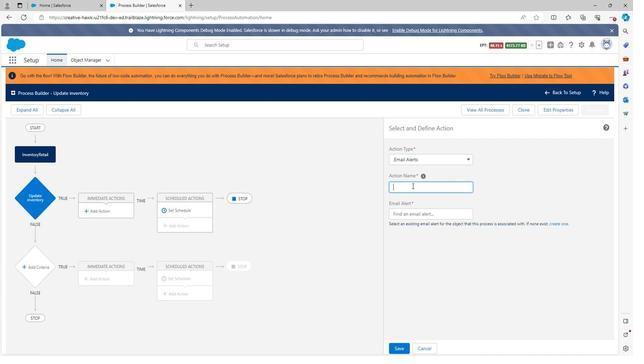 
Action: Mouse moved to (408, 184)
Screenshot: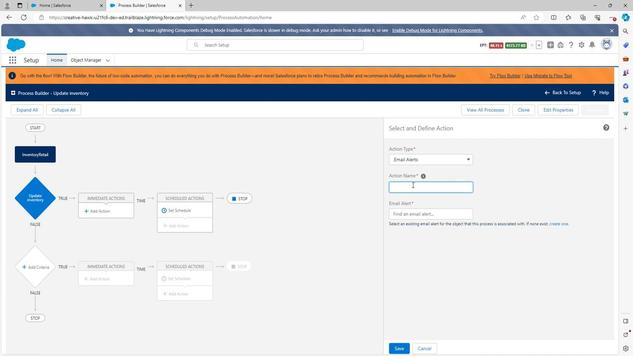 
Action: Key pressed <Key.shift>Update<Key.space>i
Screenshot: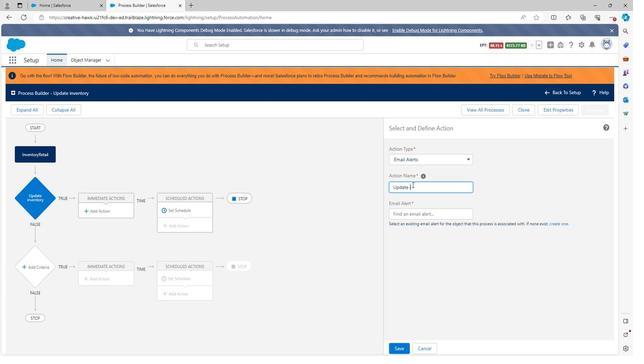 
Action: Mouse moved to (408, 184)
Screenshot: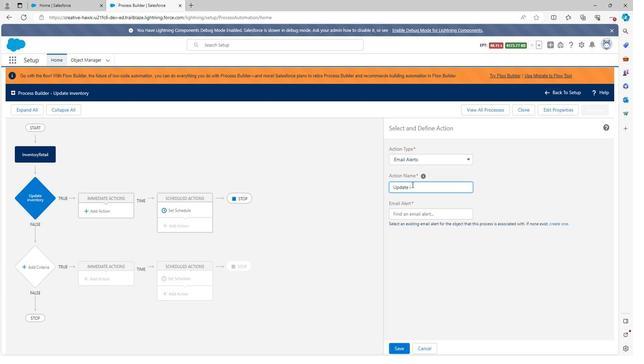 
Action: Key pressed nventory<Key.space>email
Screenshot: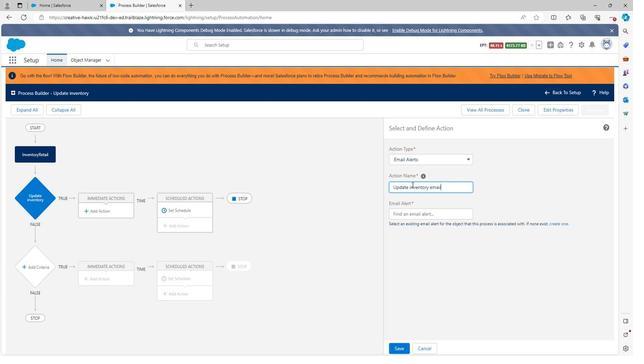 
Action: Mouse moved to (421, 198)
Screenshot: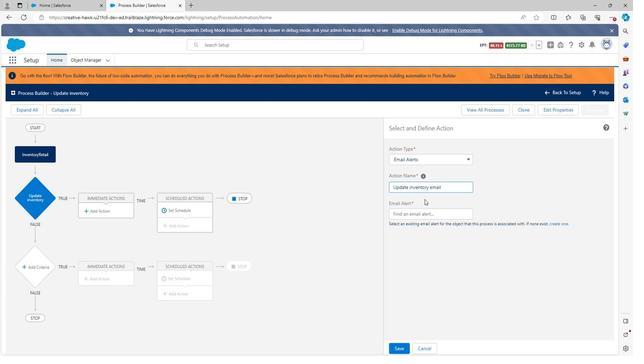
Action: Mouse pressed left at (421, 198)
Screenshot: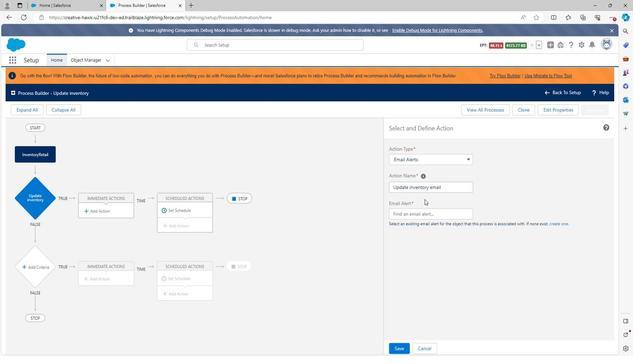 
Action: Mouse moved to (416, 213)
Screenshot: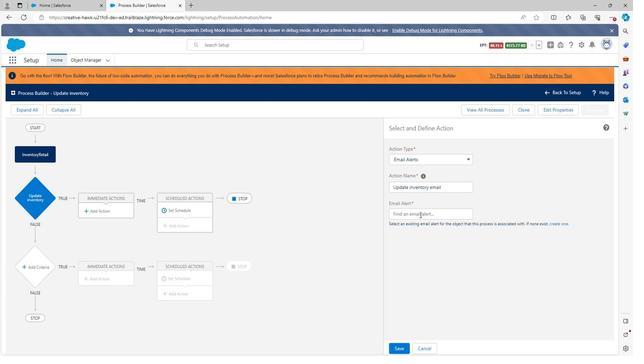 
Action: Mouse pressed left at (416, 213)
Screenshot: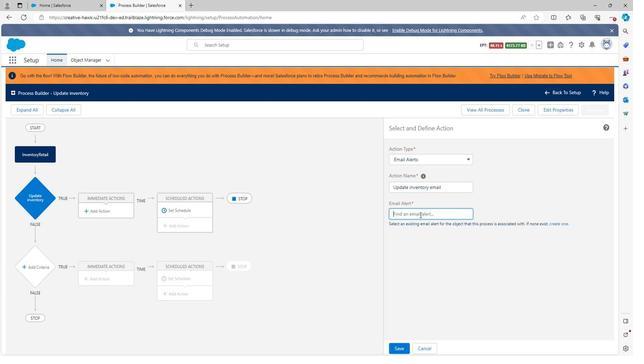 
Action: Mouse moved to (414, 213)
Screenshot: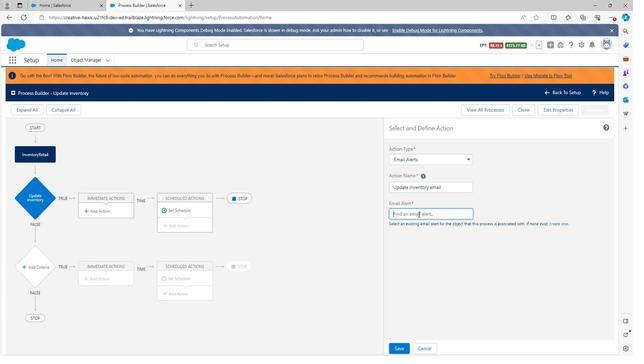 
Action: Mouse pressed left at (414, 213)
Screenshot: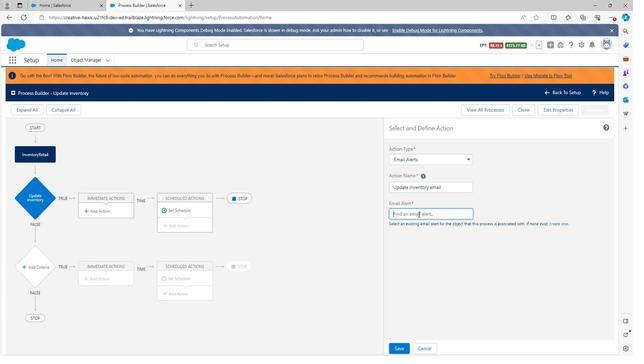 
Action: Mouse moved to (414, 211)
Screenshot: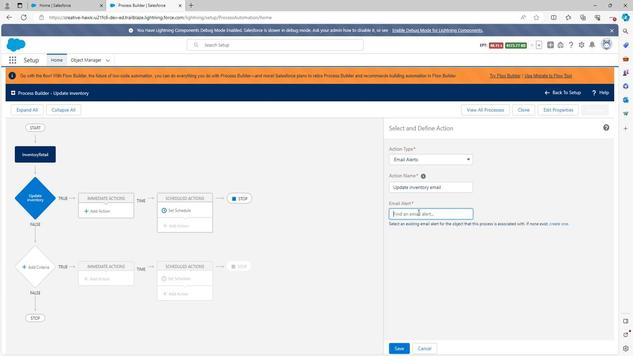 
Action: Key pressed <Key.shift>
Screenshot: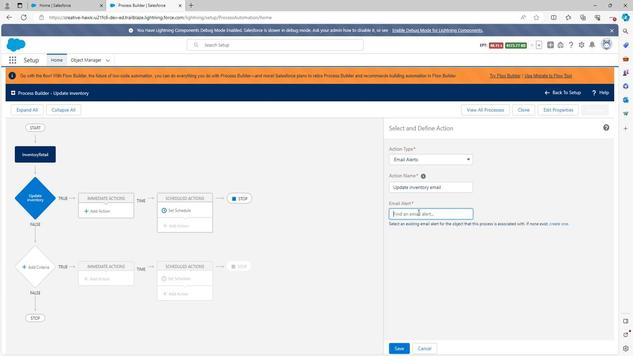 
Action: Mouse moved to (414, 211)
Screenshot: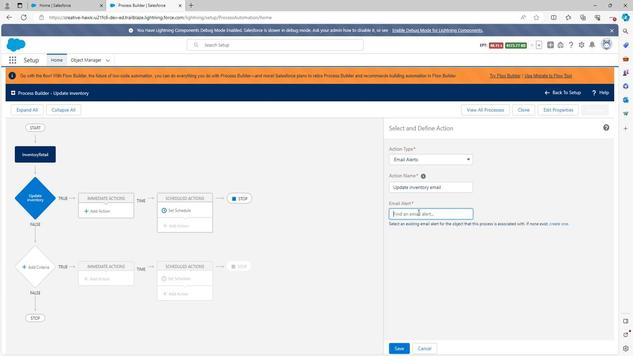 
Action: Key pressed Up
Screenshot: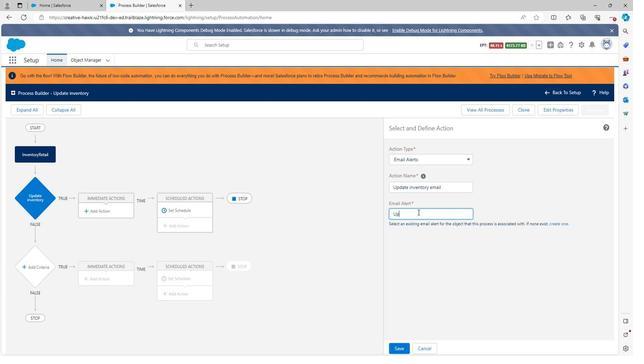 
Action: Mouse moved to (413, 210)
Screenshot: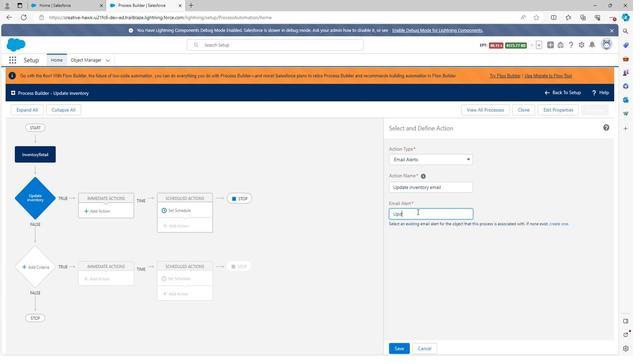 
Action: Key pressed date
Screenshot: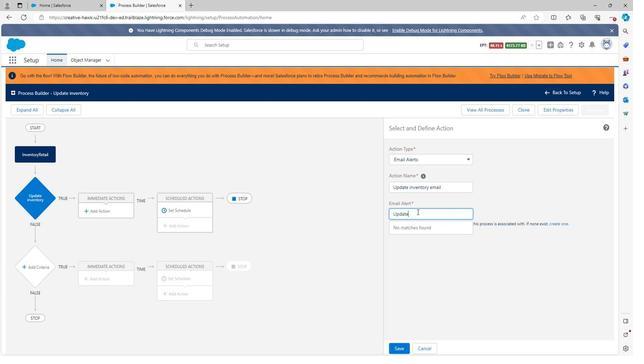 
Action: Mouse moved to (412, 208)
Screenshot: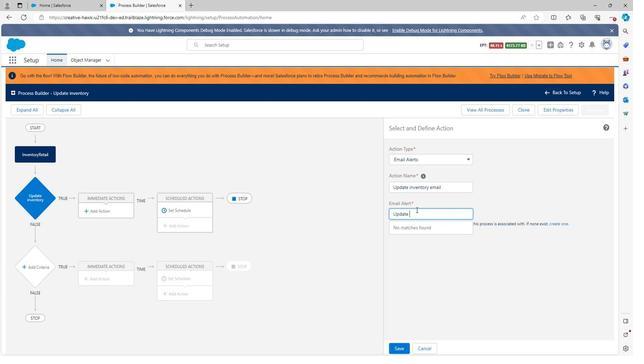 
Action: Key pressed <Key.space>
Screenshot: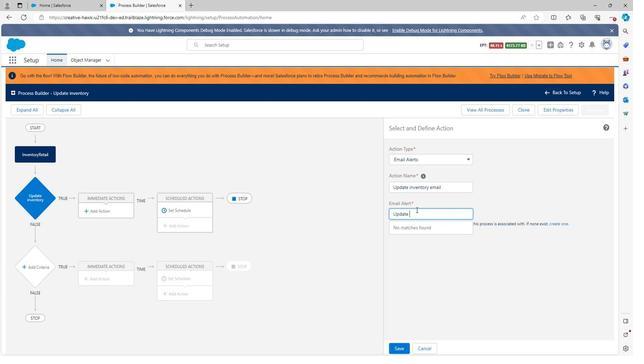 
Action: Mouse moved to (412, 208)
Screenshot: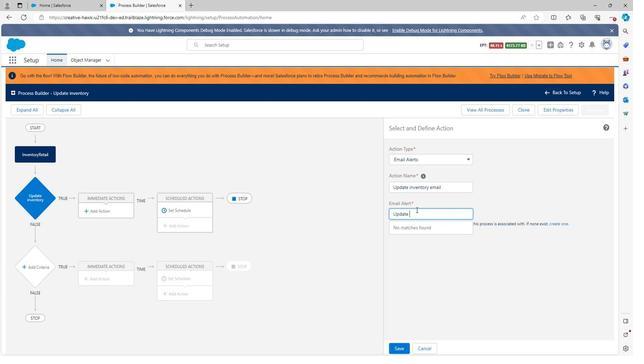 
Action: Key pressed email<Key.space>alert
Screenshot: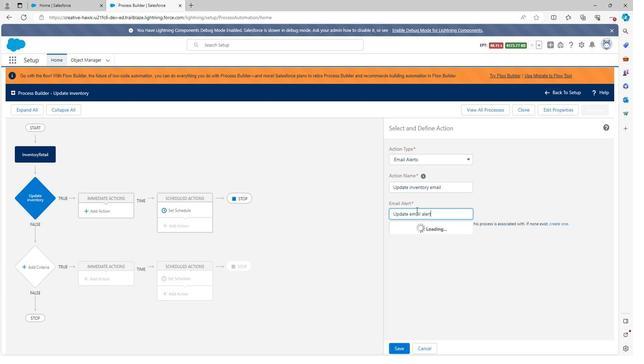 
Action: Mouse moved to (439, 210)
Screenshot: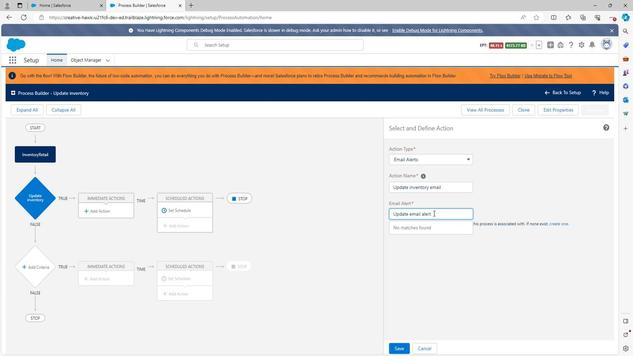 
Action: Mouse pressed left at (439, 210)
Screenshot: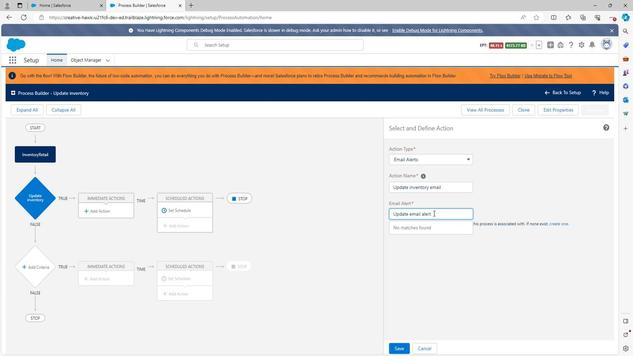 
Action: Mouse moved to (369, 211)
Screenshot: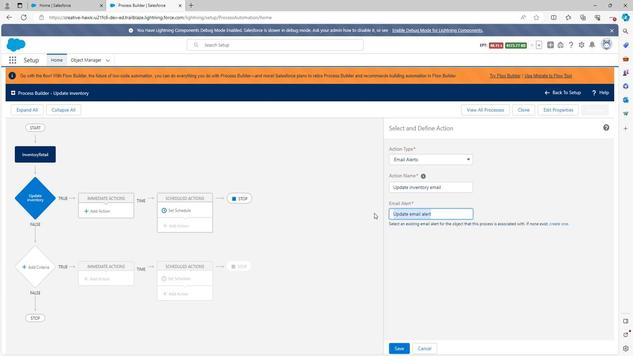 
Action: Key pressed <Key.backspace>
Screenshot: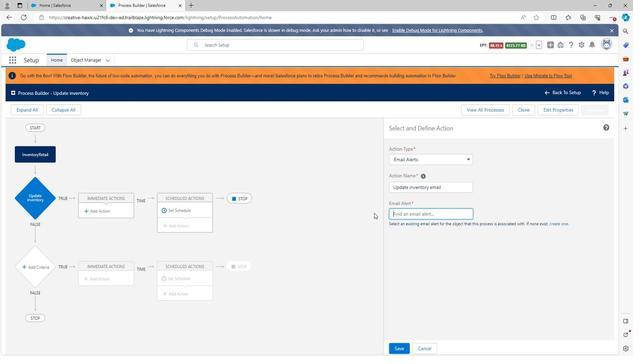 
Action: Mouse moved to (407, 212)
Screenshot: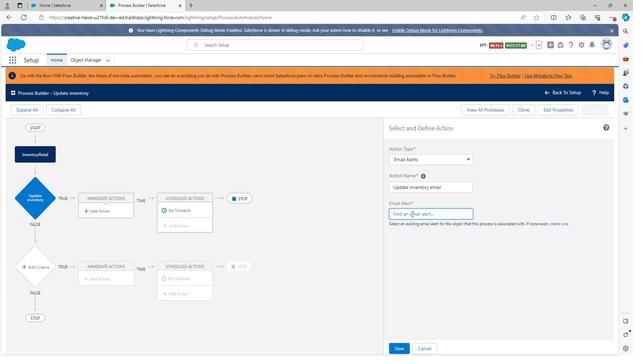 
Action: Mouse pressed left at (407, 212)
Screenshot: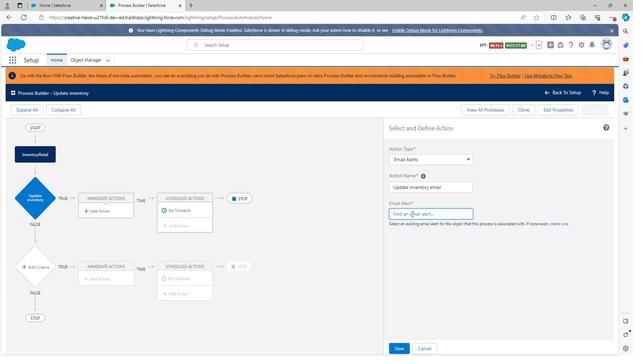 
Action: Mouse moved to (553, 222)
Screenshot: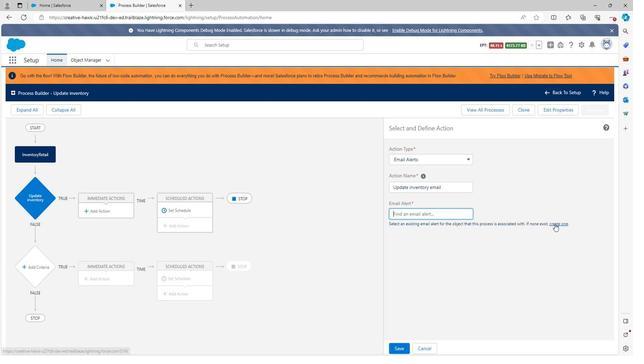 
Action: Mouse pressed left at (553, 222)
Screenshot: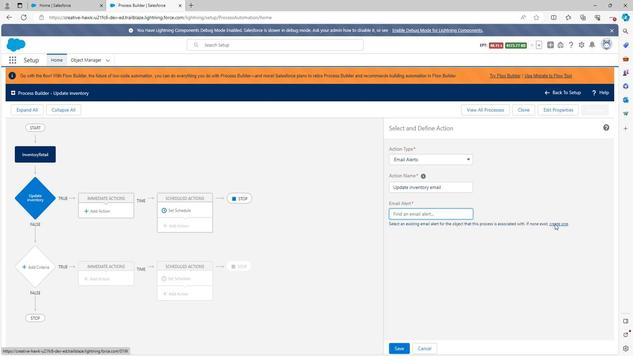 
Action: Mouse moved to (332, 116)
Screenshot: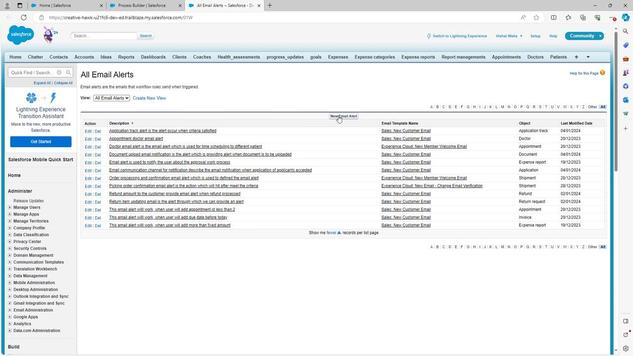
Action: Mouse pressed left at (332, 116)
Screenshot: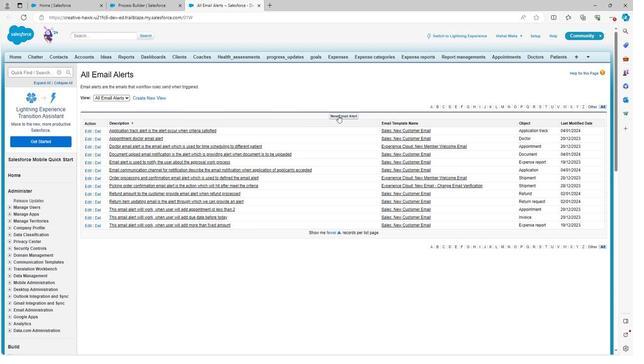 
Action: Mouse moved to (198, 118)
Screenshot: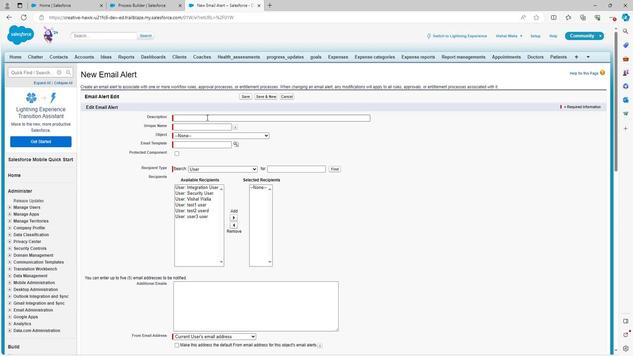 
Action: Mouse pressed left at (198, 118)
Screenshot: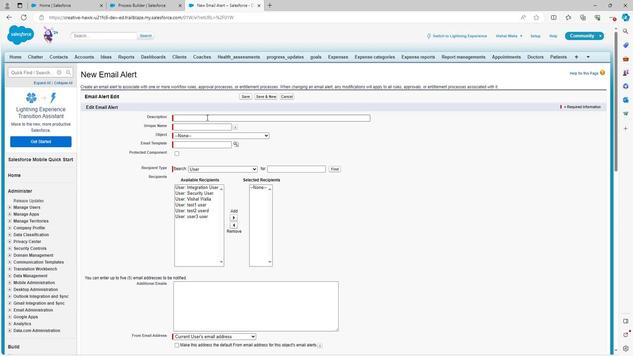 
Action: Key pressed <Key.shift><Key.shift><Key.shift><Key.shift><Key.shift><Key.shift><Key.shift><Key.shift><Key.shift><Key.shift><Key.shift><Key.shift><Key.shift><Key.shift><Key.shift><Key.shift><Key.shift><Key.shift><Key.shift><Key.shift><Key.shift><Key.shift><Key.shift><Key.shift><Key.shift><Key.shift><Key.shift><Key.shift><Key.shift><Key.shift><Key.shift><Key.shift><Key.shift><Key.shift><Key.shift><Key.shift><Key.shift><Key.shift><Key.shift><Key.shift><Key.shift><Key.shift><Key.shift><Key.shift><Key.shift><Key.shift><Key.shift><Key.shift><Key.shift><Key.shift><Key.shift><Key.shift><Key.shift><Key.shift><Key.shift><Key.shift><Key.shift><Key.shift><Key.shift><Key.shift><Key.shift><Key.shift><Key.shift><Key.shift><Key.shift>Update<Key.space>inventory<Key.space>email<Key.space>alert<Key.space>is<Key.space>the<Key.space>al
Screenshot: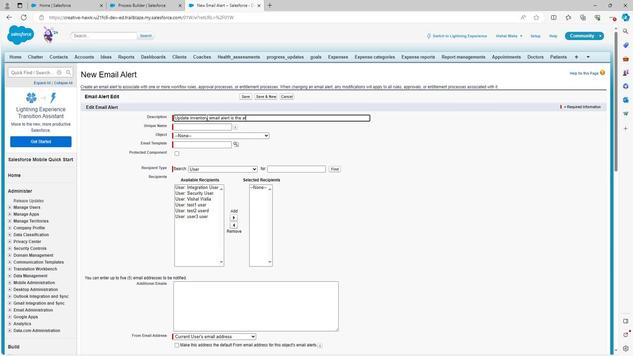 
Action: Mouse moved to (198, 118)
Screenshot: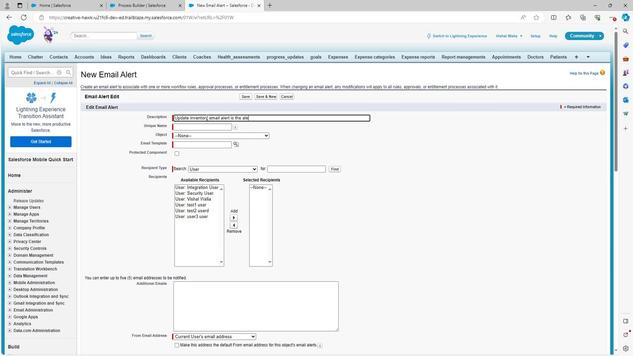 
Action: Key pressed ert<Key.space>when<Key.space>products<Key.space>are
Screenshot: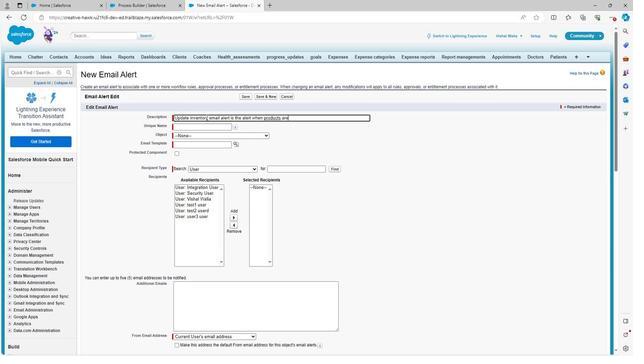 
Action: Mouse moved to (197, 118)
Screenshot: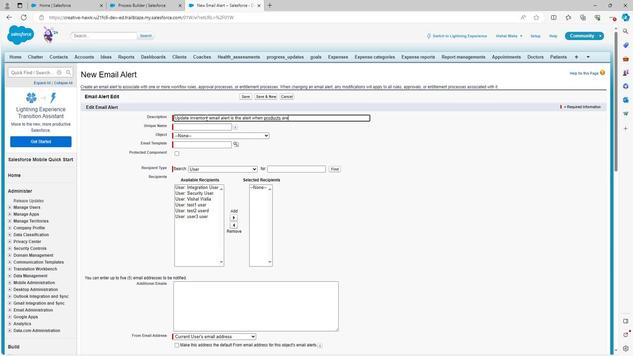
Action: Key pressed <Key.space>u
Screenshot: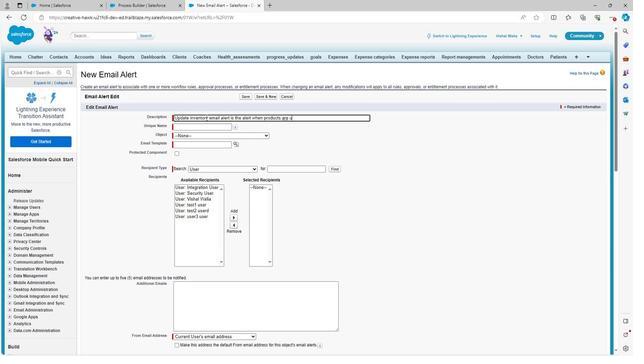 
Action: Mouse moved to (197, 118)
Screenshot: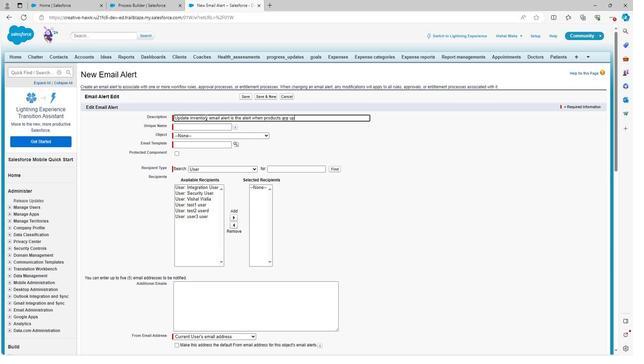 
Action: Key pressed p
Screenshot: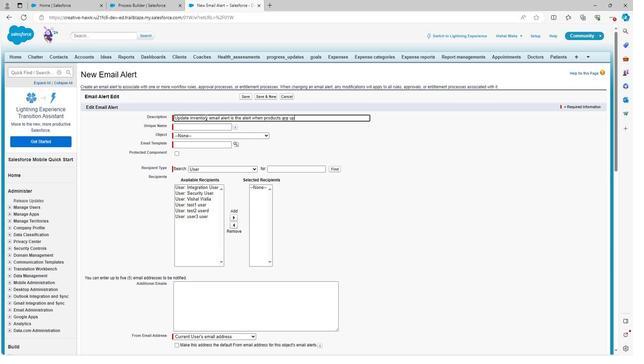 
Action: Mouse moved to (196, 119)
Screenshot: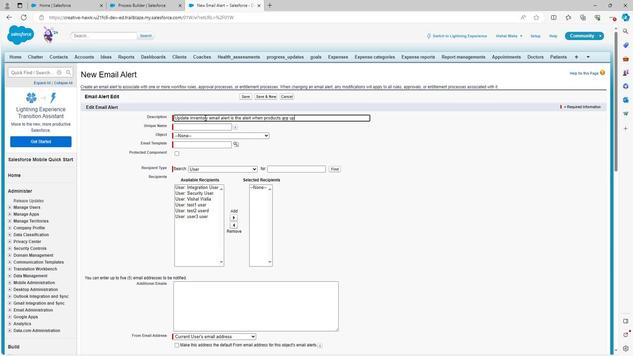
Action: Key pressed dated<Key.space>anf<Key.backspace>
Screenshot: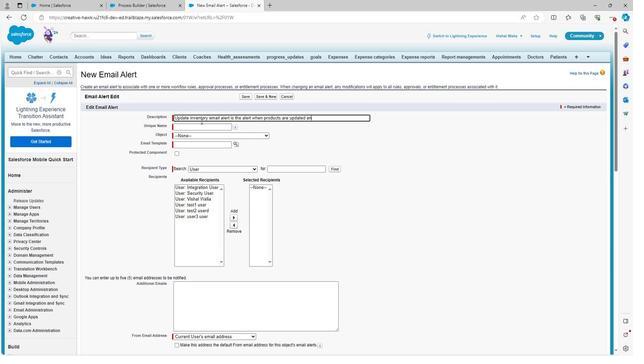 
Action: Mouse moved to (191, 124)
Screenshot: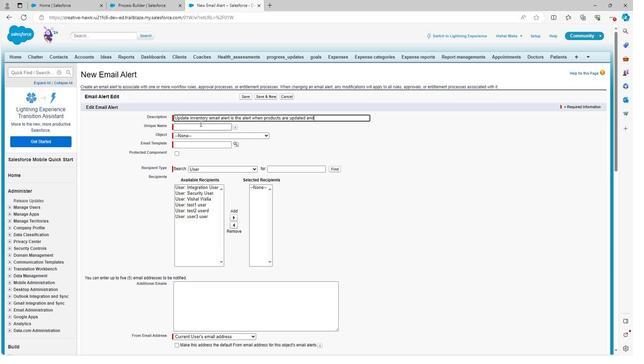 
Action: Key pressed d<Key.space>user<Key.space>receive<Key.space>a<Key.space>email
Screenshot: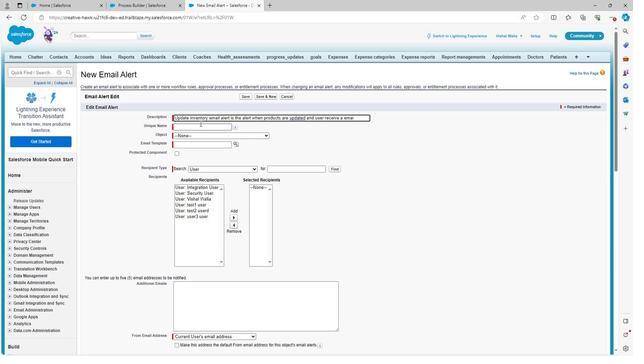 
Action: Mouse moved to (288, 132)
Screenshot: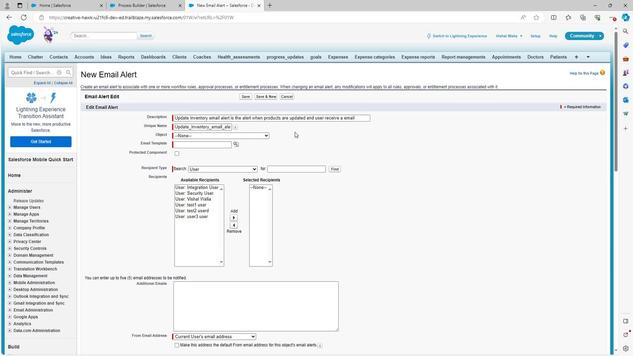
Action: Mouse pressed left at (288, 132)
Screenshot: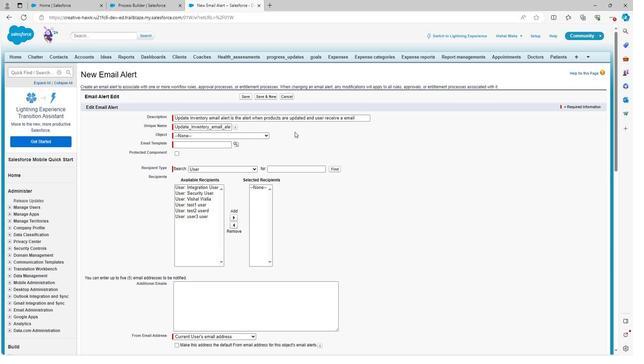 
Action: Mouse moved to (193, 136)
Screenshot: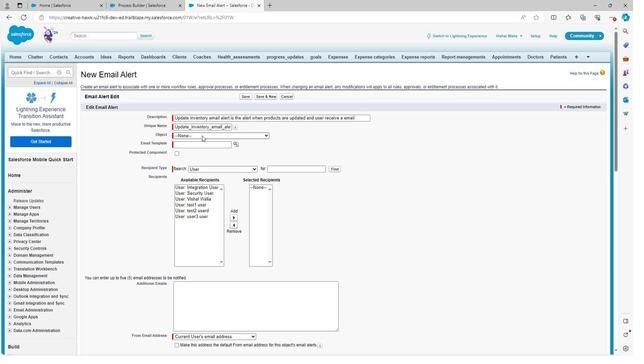 
Action: Mouse pressed left at (193, 136)
Screenshot: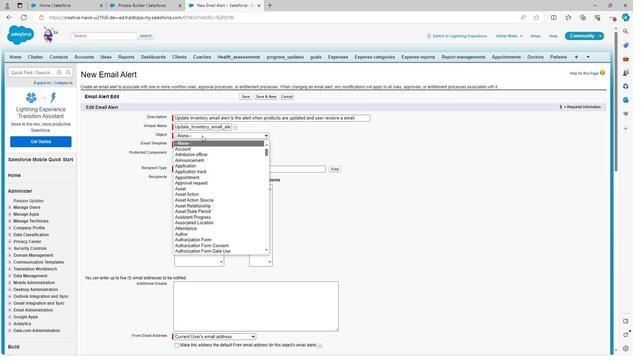 
Action: Mouse moved to (194, 183)
Screenshot: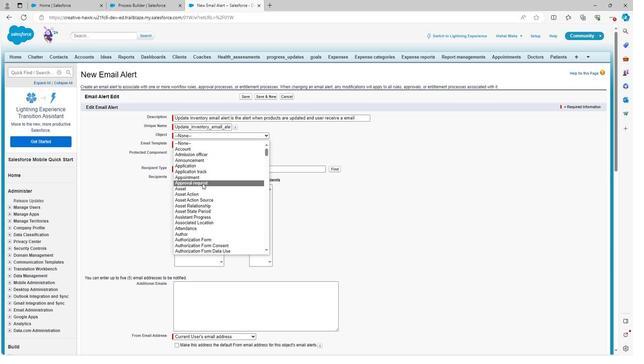 
Action: Mouse scrolled (194, 182) with delta (0, 0)
Screenshot: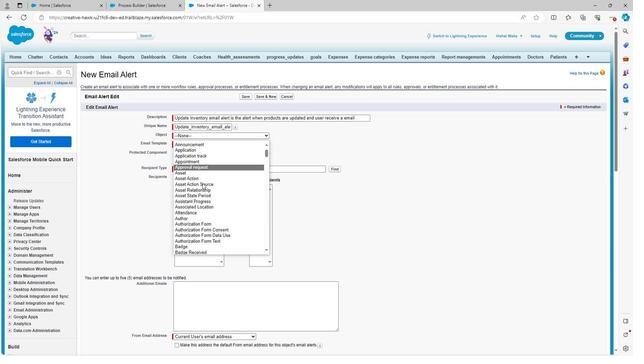 
Action: Mouse scrolled (194, 182) with delta (0, 0)
Screenshot: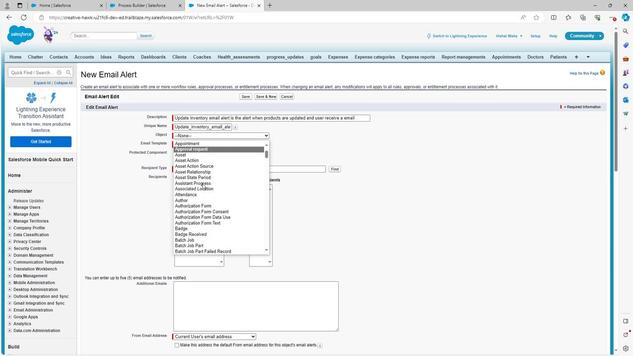 
Action: Mouse scrolled (194, 182) with delta (0, 0)
Screenshot: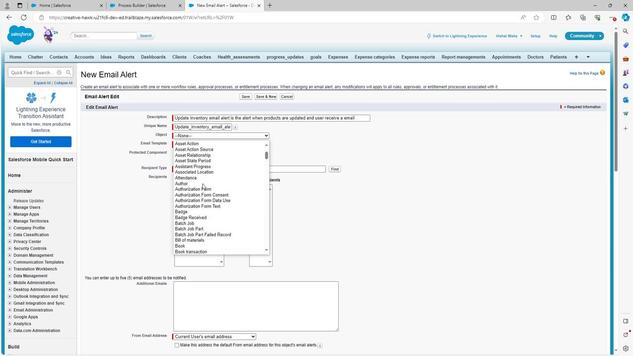 
Action: Mouse scrolled (194, 182) with delta (0, 0)
Screenshot: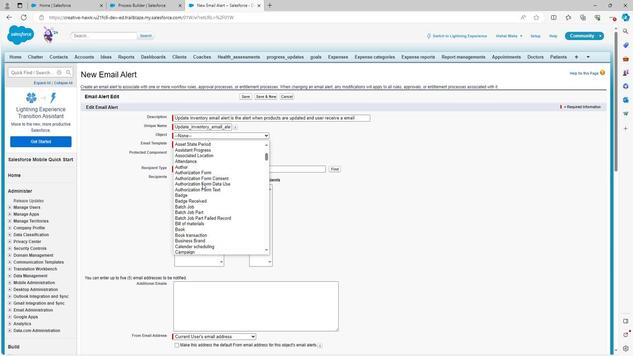 
Action: Mouse scrolled (194, 182) with delta (0, 0)
Screenshot: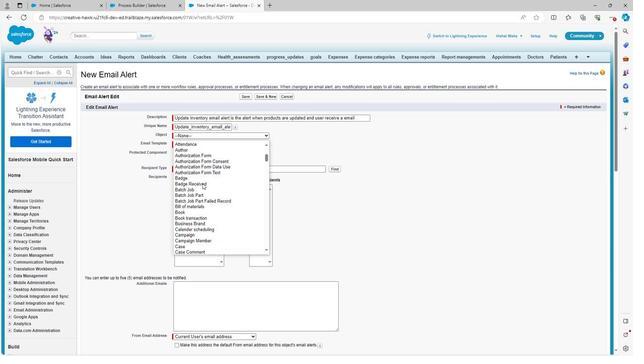 
Action: Mouse scrolled (194, 182) with delta (0, 0)
Screenshot: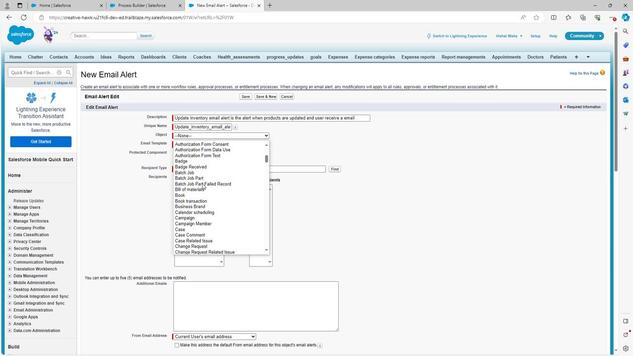 
Action: Mouse scrolled (194, 182) with delta (0, 0)
Screenshot: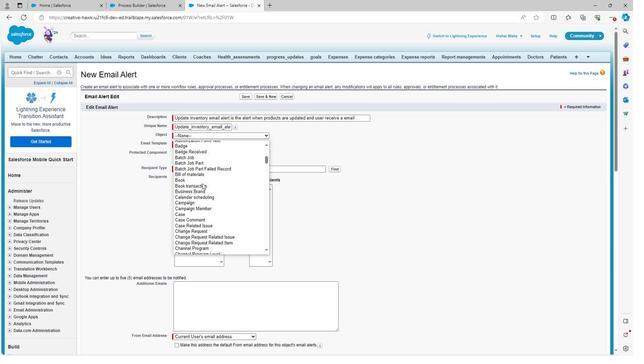 
Action: Mouse scrolled (194, 182) with delta (0, 0)
Screenshot: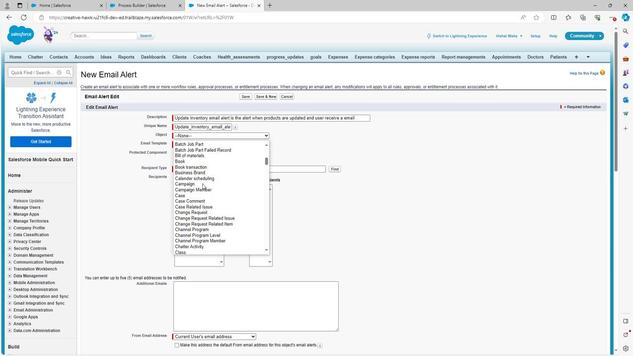 
Action: Mouse scrolled (194, 182) with delta (0, 0)
Screenshot: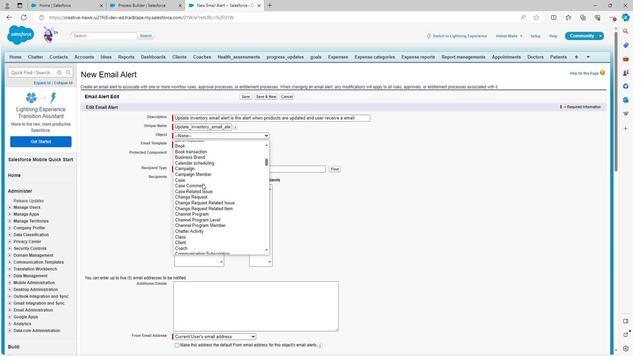 
Action: Mouse moved to (194, 183)
Screenshot: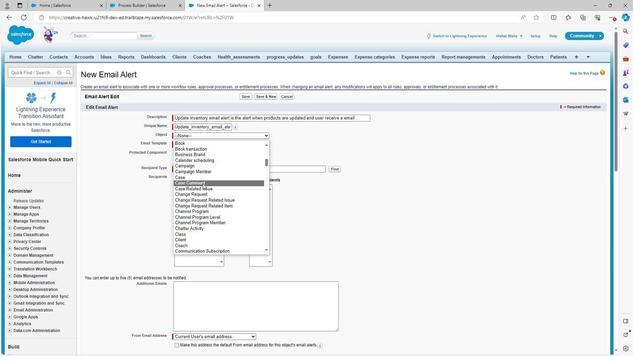 
Action: Mouse scrolled (194, 182) with delta (0, 0)
Screenshot: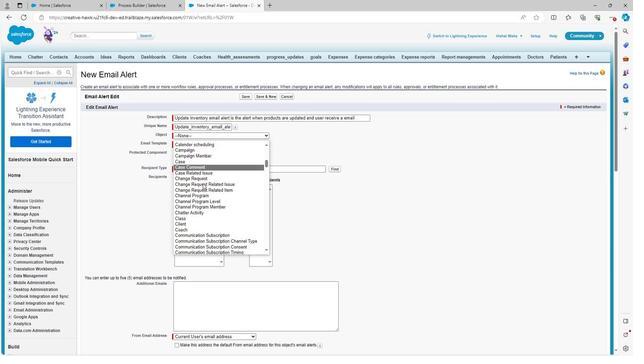 
Action: Mouse scrolled (194, 182) with delta (0, 0)
Screenshot: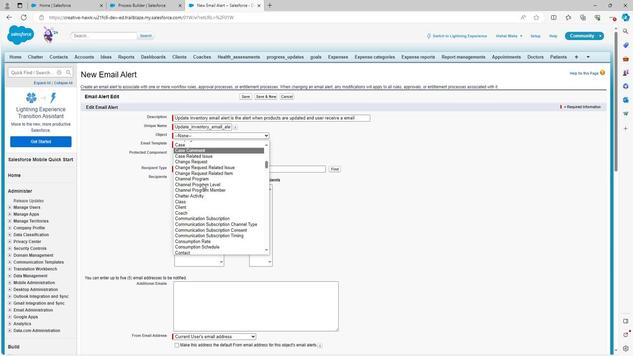 
Action: Mouse scrolled (194, 182) with delta (0, 0)
Screenshot: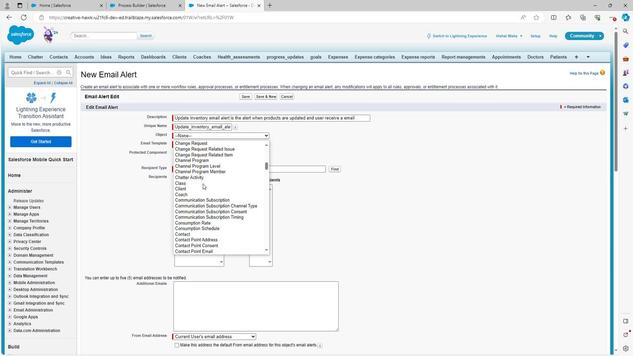 
Action: Mouse scrolled (194, 182) with delta (0, 0)
Screenshot: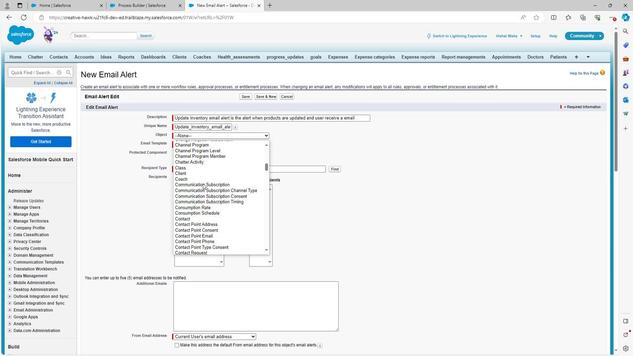 
Action: Mouse scrolled (194, 182) with delta (0, 0)
Screenshot: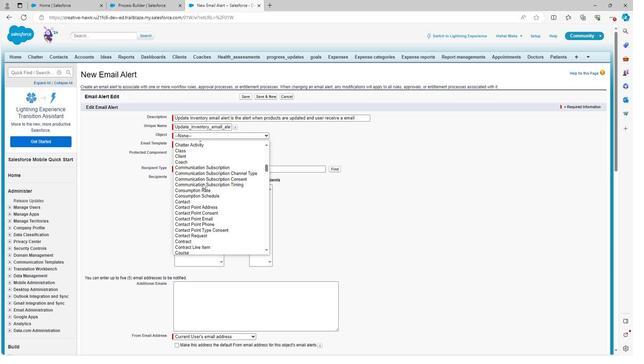 
Action: Mouse moved to (194, 178)
Screenshot: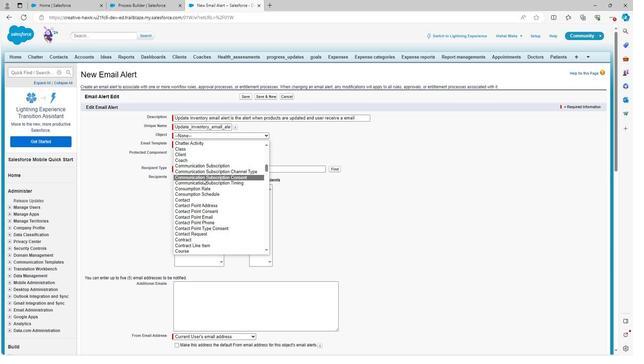 
Action: Mouse scrolled (194, 178) with delta (0, 0)
Screenshot: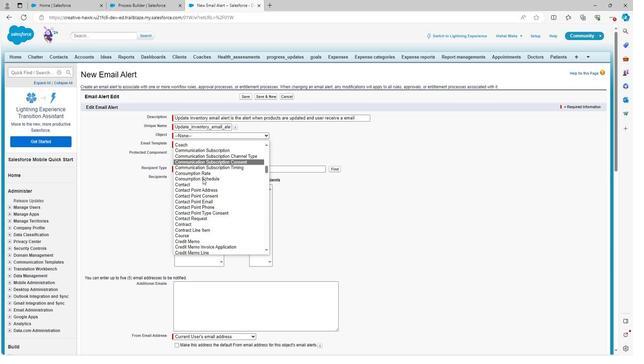 
Action: Mouse scrolled (194, 178) with delta (0, 0)
Screenshot: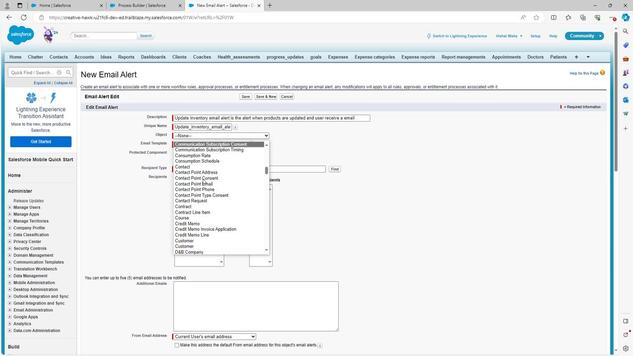 
Action: Mouse scrolled (194, 178) with delta (0, 0)
Screenshot: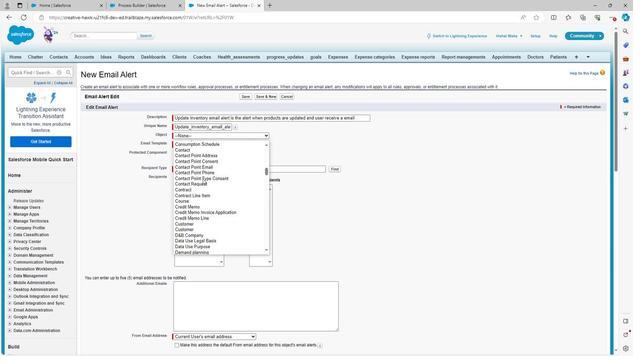 
Action: Mouse scrolled (194, 178) with delta (0, 0)
Screenshot: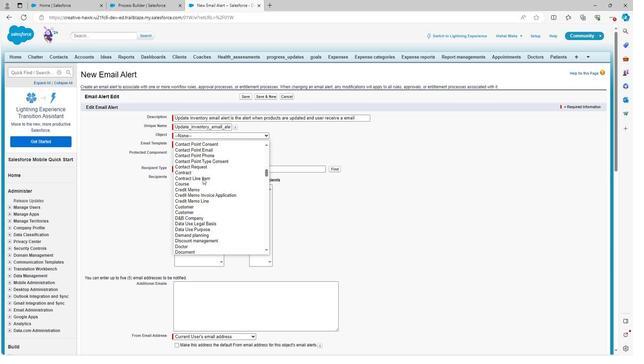 
Action: Mouse scrolled (194, 178) with delta (0, 0)
Screenshot: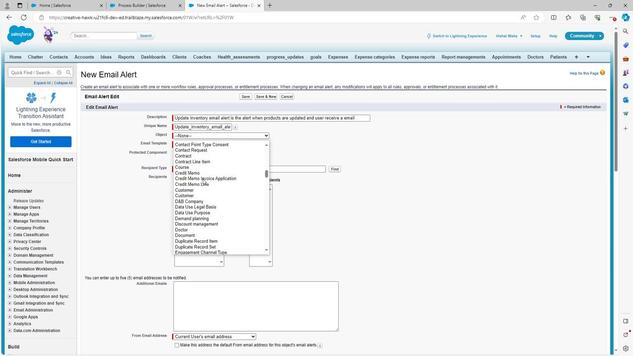 
Action: Mouse scrolled (194, 178) with delta (0, 0)
Screenshot: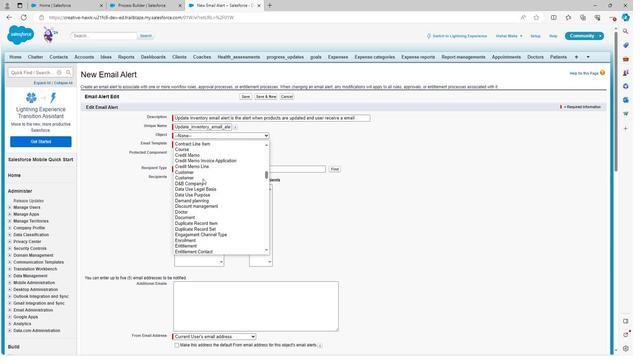 
Action: Mouse scrolled (194, 178) with delta (0, 0)
Screenshot: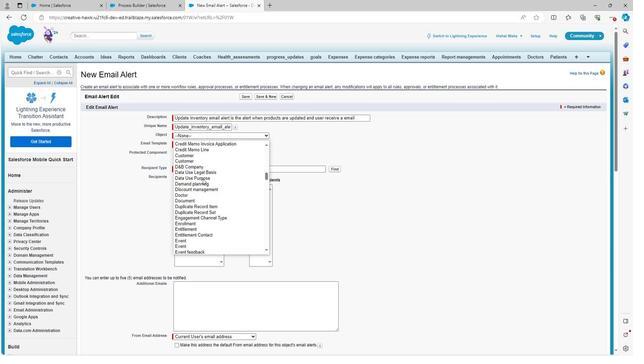 
Action: Mouse scrolled (194, 178) with delta (0, 0)
Screenshot: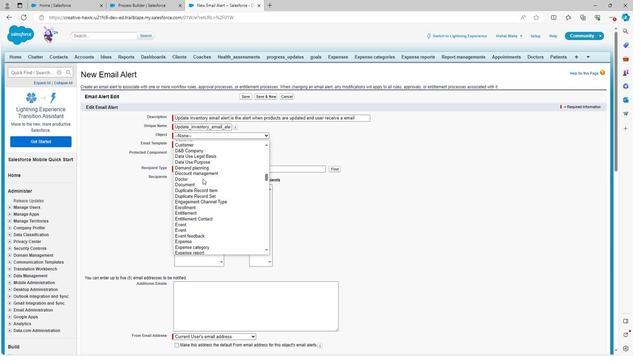 
Action: Mouse scrolled (194, 178) with delta (0, 0)
Screenshot: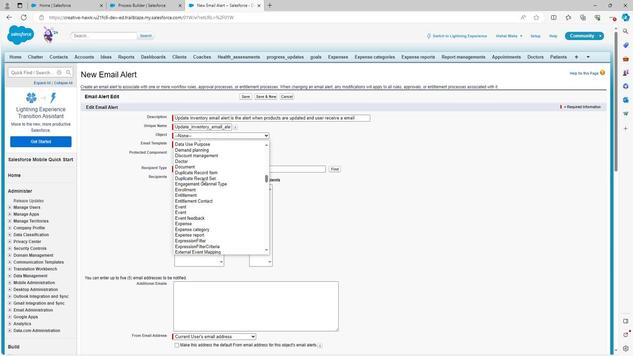 
Action: Mouse scrolled (194, 178) with delta (0, 0)
Screenshot: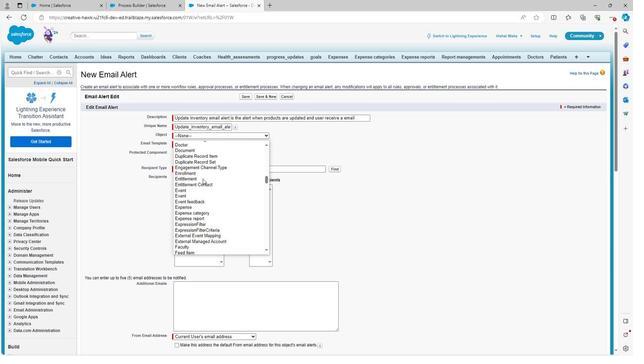 
Action: Mouse scrolled (194, 178) with delta (0, 0)
Screenshot: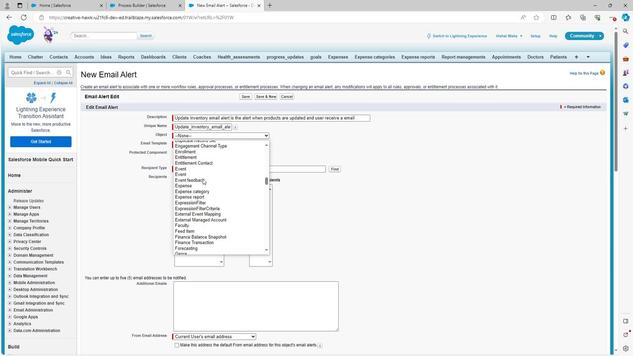 
Action: Mouse scrolled (194, 178) with delta (0, 0)
Screenshot: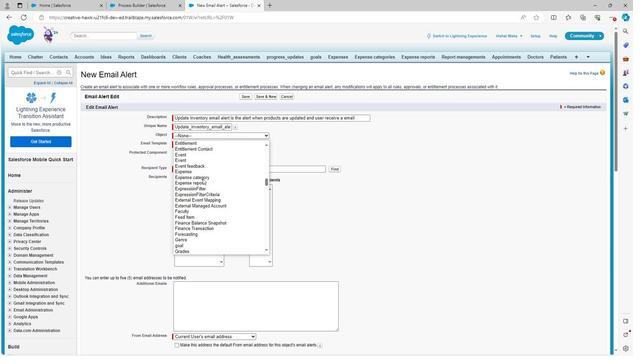 
Action: Mouse scrolled (194, 178) with delta (0, 0)
Screenshot: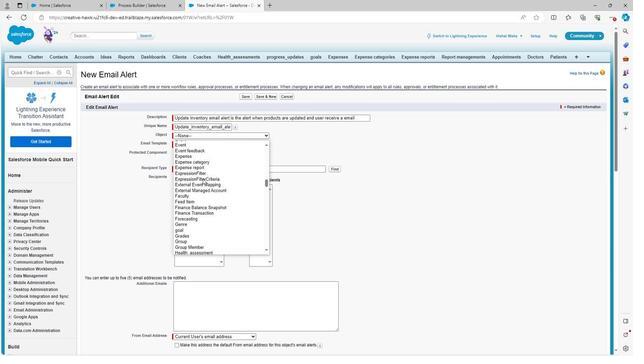 
Action: Mouse scrolled (194, 178) with delta (0, 0)
Screenshot: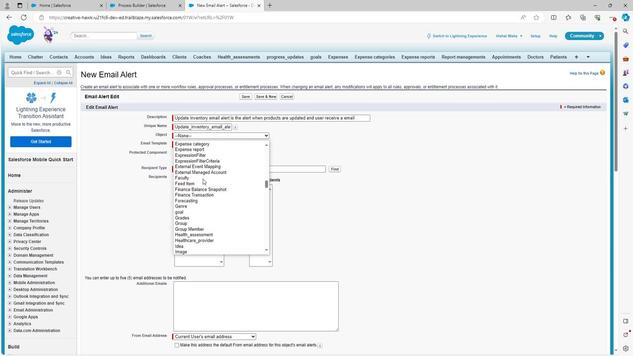 
Action: Mouse scrolled (194, 178) with delta (0, 0)
Screenshot: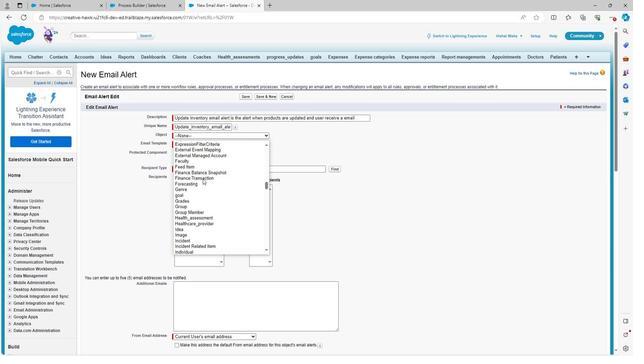 
Action: Mouse scrolled (194, 178) with delta (0, 0)
Screenshot: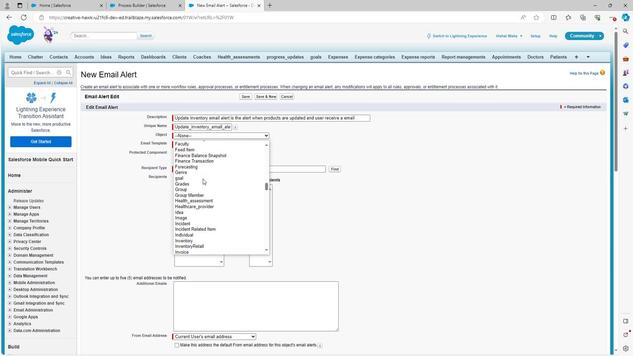 
Action: Mouse scrolled (194, 178) with delta (0, 0)
Screenshot: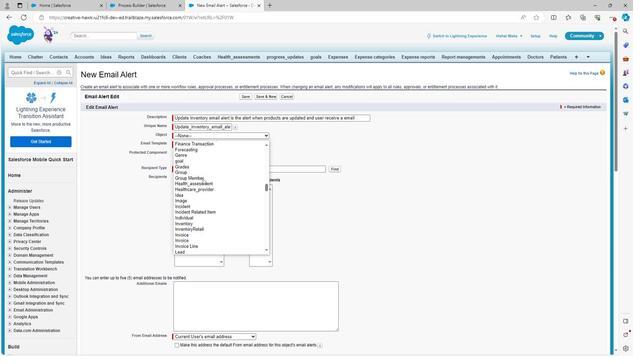 
Action: Mouse moved to (188, 225)
Screenshot: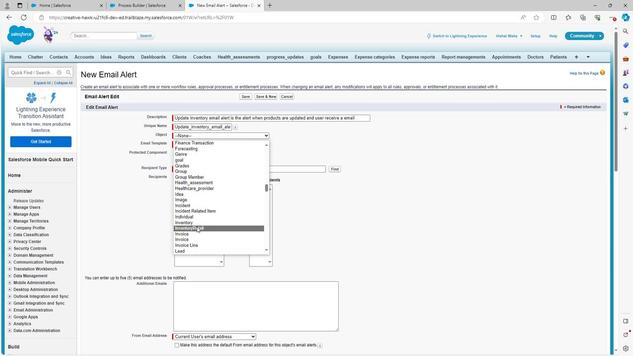 
Action: Mouse pressed left at (188, 225)
Screenshot: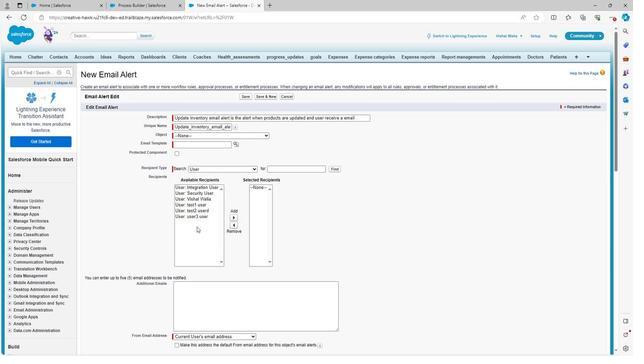 
Action: Mouse moved to (226, 148)
Screenshot: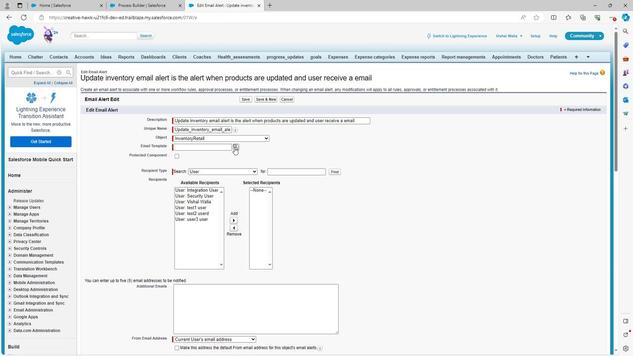 
Action: Mouse pressed left at (226, 148)
Screenshot: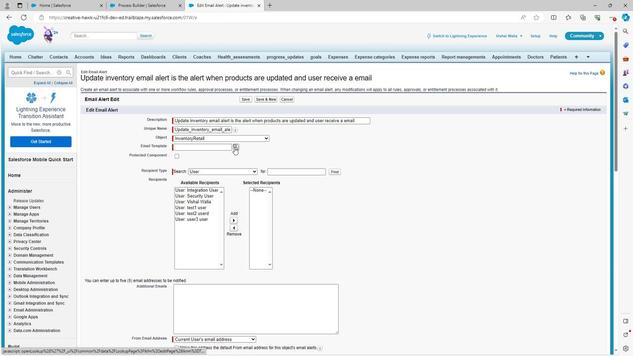
Action: Mouse moved to (201, 220)
Screenshot: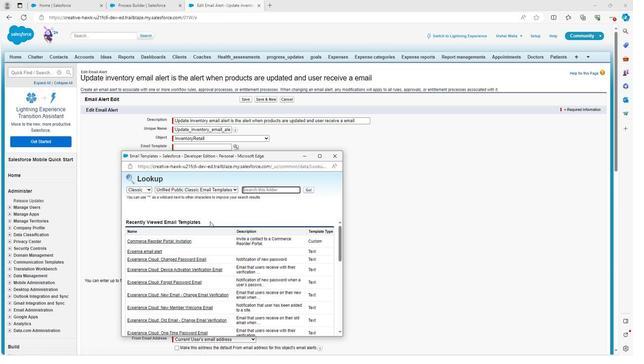 
Action: Mouse scrolled (201, 219) with delta (0, 0)
Screenshot: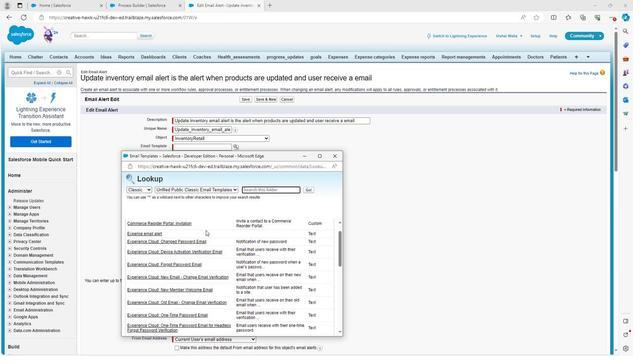 
Action: Mouse moved to (185, 257)
Screenshot: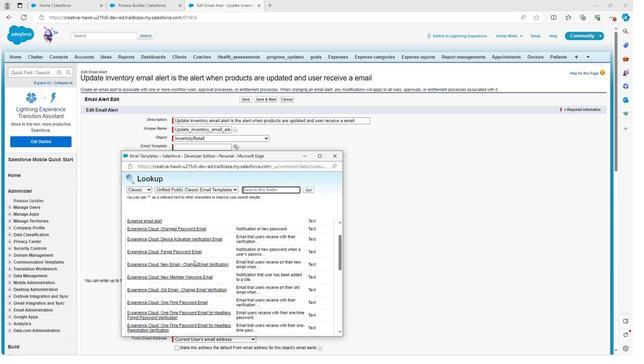 
Action: Mouse scrolled (185, 257) with delta (0, 0)
Screenshot: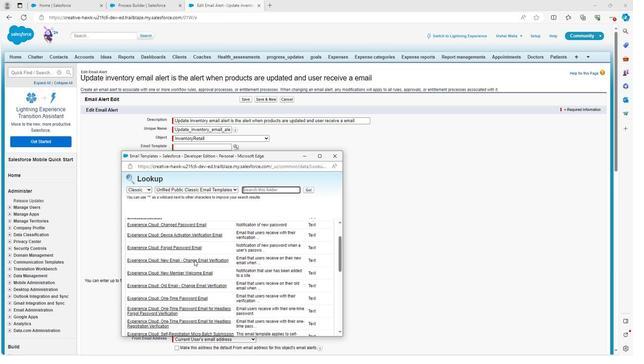
Action: Mouse scrolled (185, 257) with delta (0, 0)
Screenshot: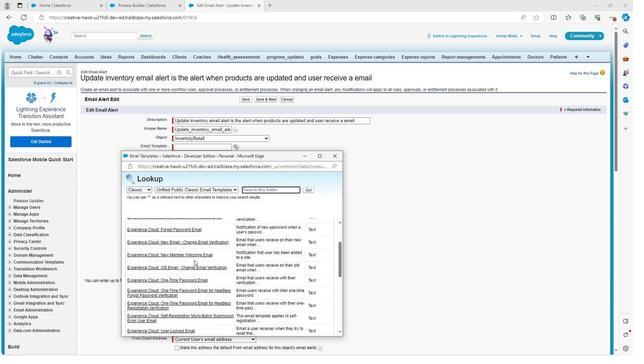 
Action: Mouse scrolled (185, 257) with delta (0, 0)
Screenshot: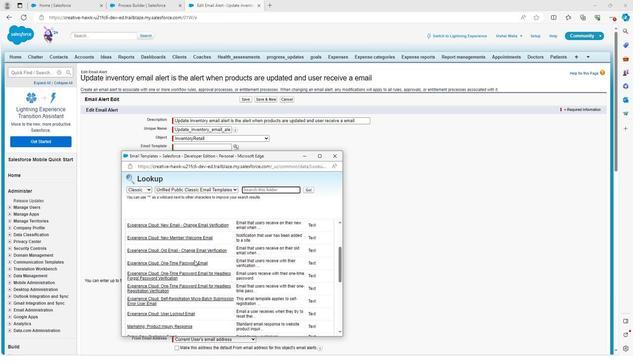 
Action: Mouse scrolled (185, 257) with delta (0, 0)
Screenshot: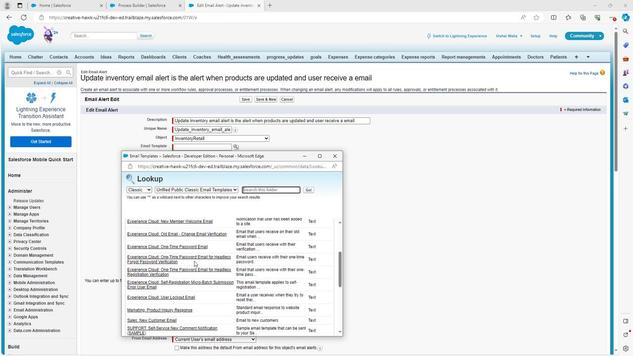 
Action: Mouse moved to (185, 258)
Screenshot: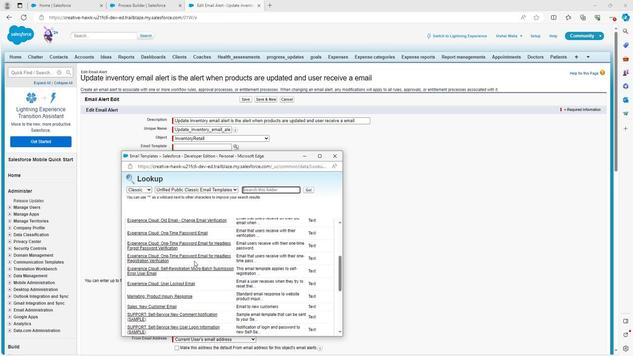 
Action: Mouse scrolled (185, 258) with delta (0, 0)
Screenshot: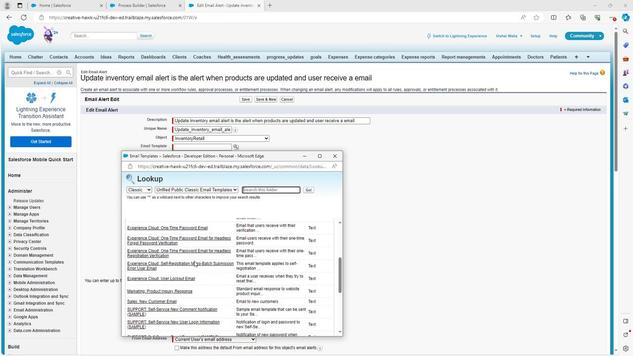 
Action: Mouse scrolled (185, 258) with delta (0, 0)
Screenshot: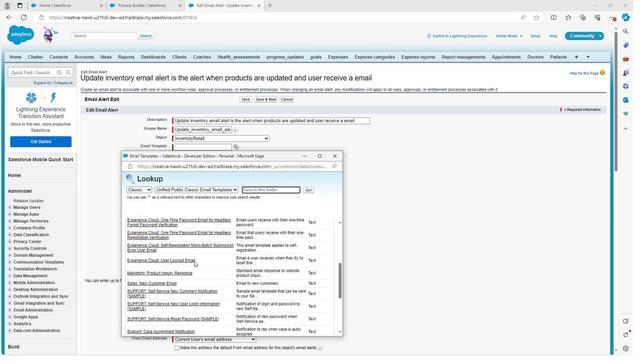
Action: Mouse moved to (170, 257)
Screenshot: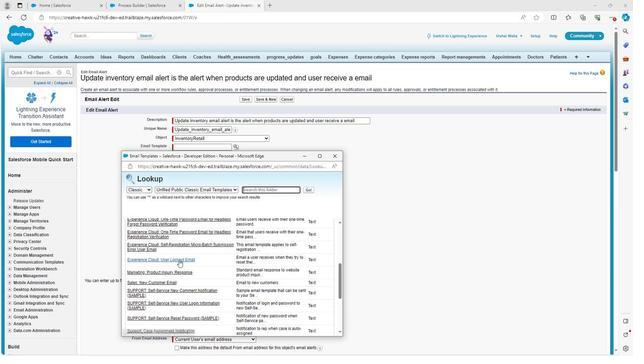 
Action: Mouse pressed left at (170, 257)
Screenshot: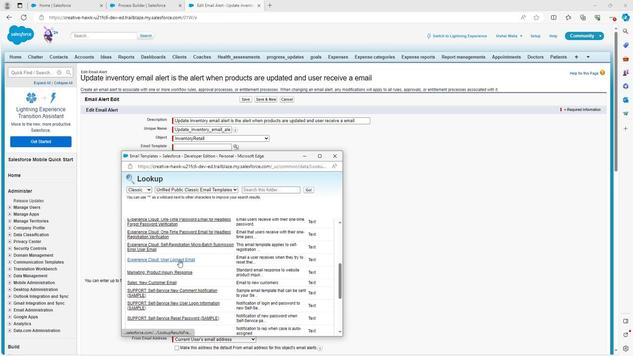 
Action: Mouse moved to (185, 198)
Screenshot: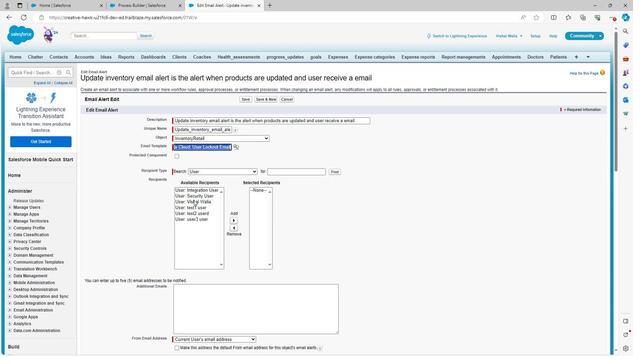 
Action: Mouse pressed left at (185, 198)
Screenshot: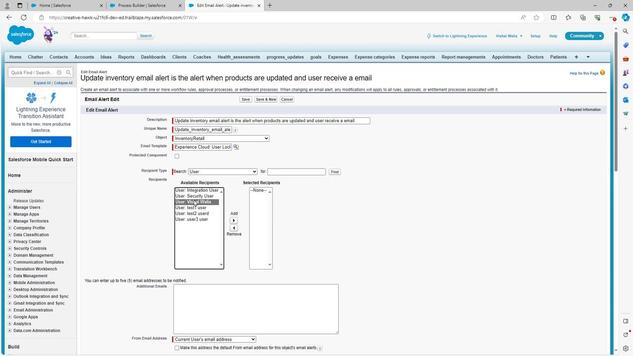 
Action: Mouse moved to (223, 216)
Screenshot: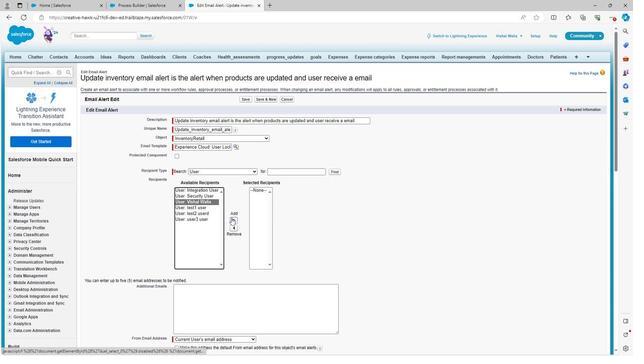 
Action: Mouse pressed left at (223, 216)
Screenshot: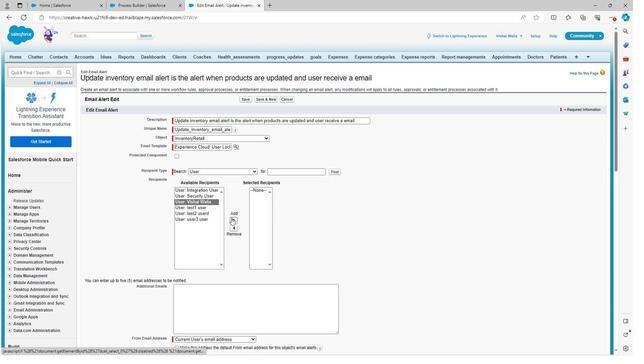 
Action: Mouse moved to (189, 200)
Screenshot: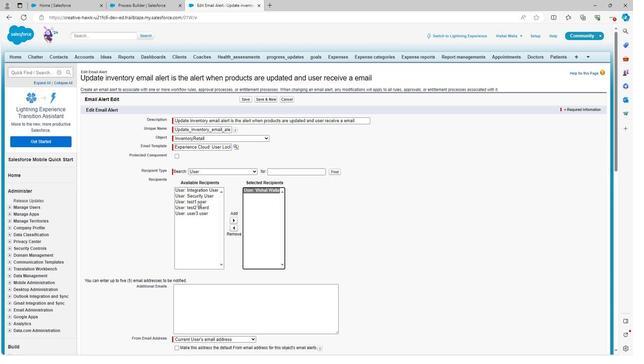 
Action: Mouse pressed left at (189, 200)
Screenshot: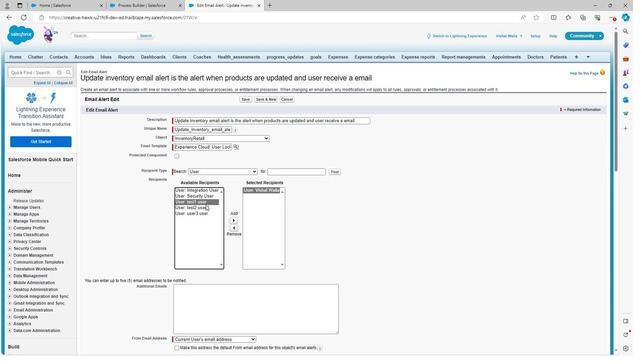 
Action: Mouse moved to (226, 219)
Screenshot: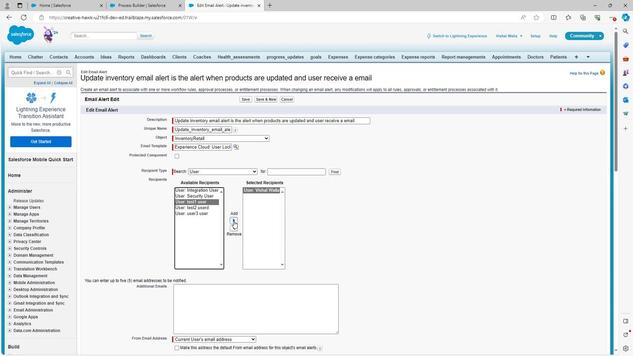 
Action: Mouse pressed left at (226, 219)
Screenshot: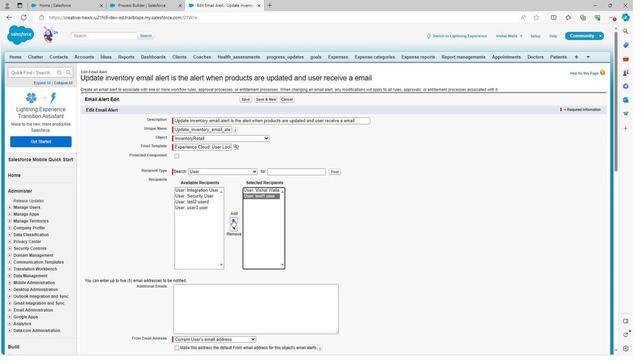 
Action: Mouse moved to (188, 200)
Screenshot: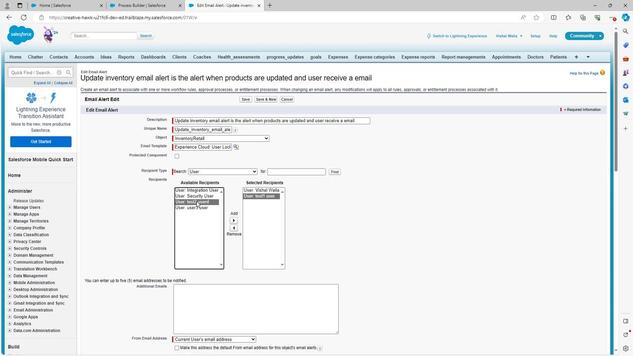 
Action: Mouse pressed left at (188, 200)
Screenshot: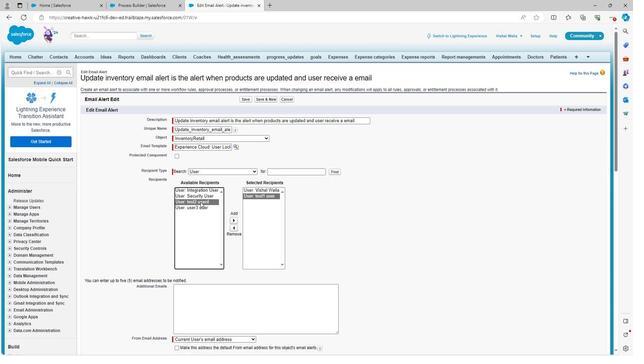 
Action: Mouse moved to (226, 219)
Screenshot: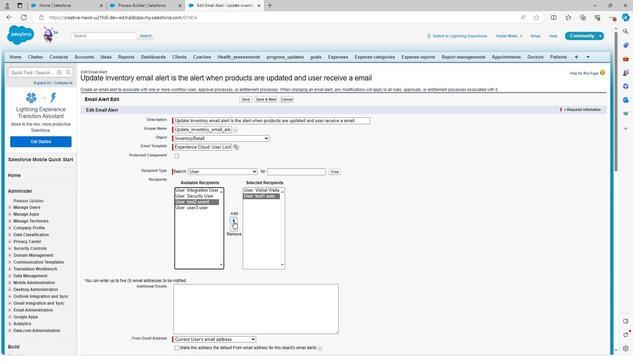 
Action: Mouse pressed left at (226, 219)
Screenshot: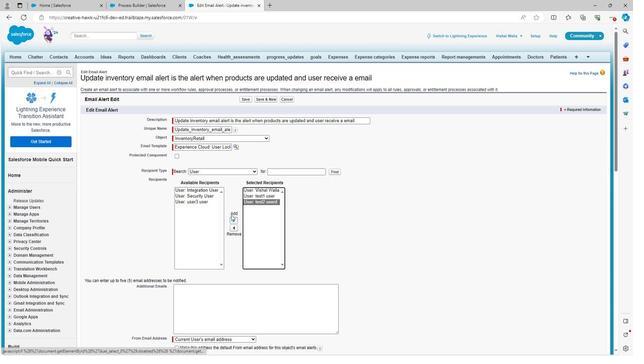 
Action: Mouse moved to (195, 201)
Screenshot: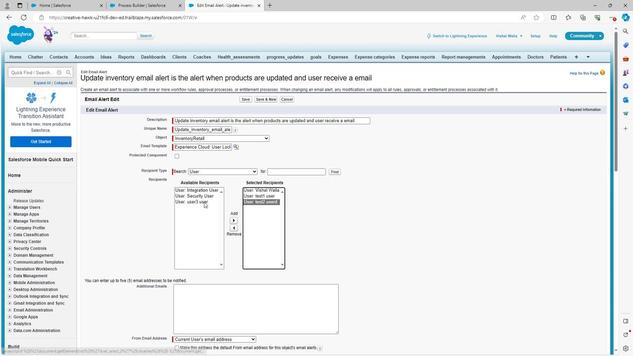 
Action: Mouse pressed left at (195, 201)
Screenshot: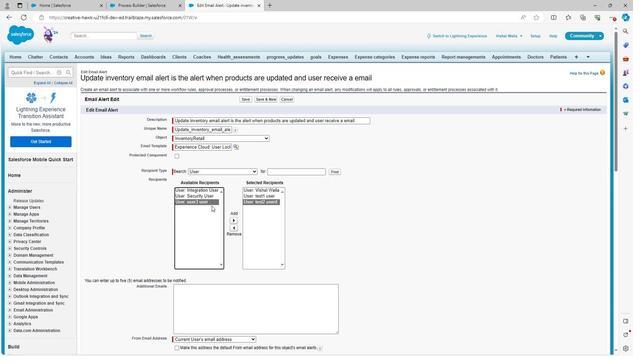 
Action: Mouse moved to (226, 219)
Screenshot: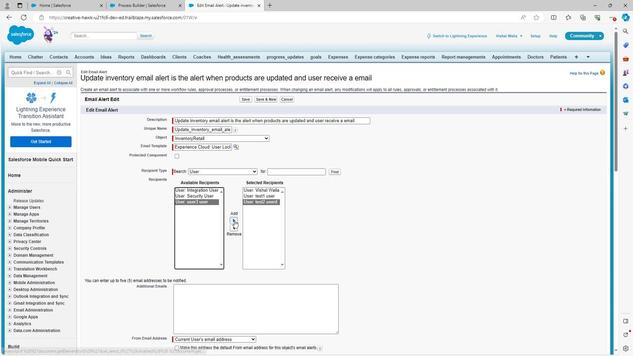 
Action: Mouse pressed left at (226, 219)
Screenshot: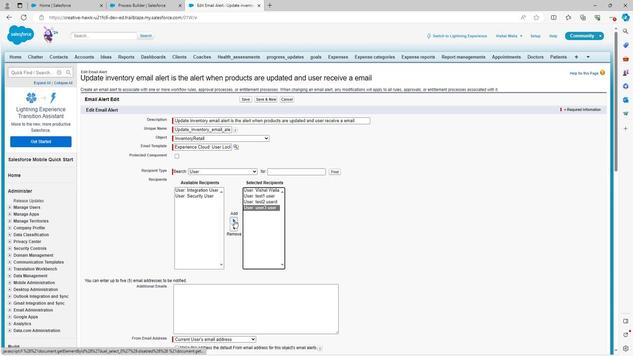 
Action: Mouse moved to (205, 294)
Screenshot: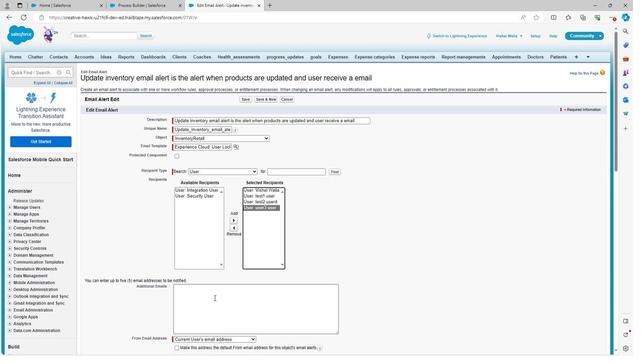 
Action: Mouse pressed left at (205, 294)
Screenshot: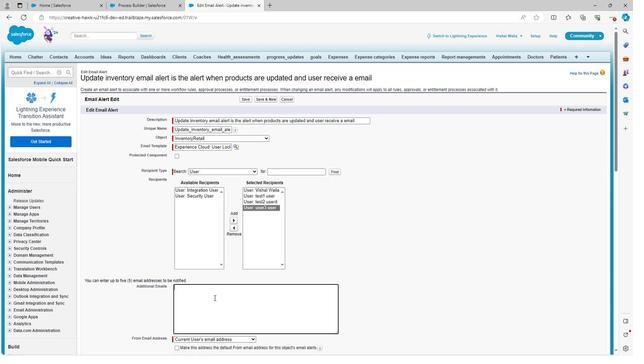 
Action: Mouse moved to (205, 294)
Screenshot: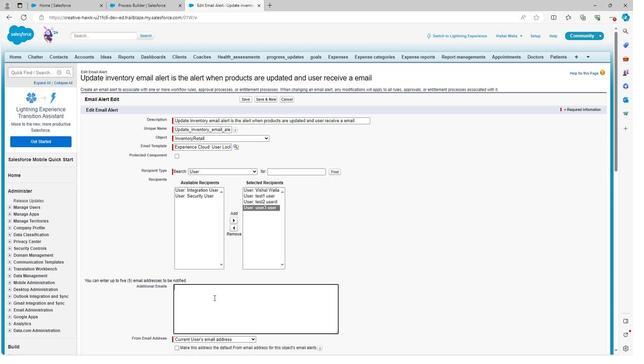 
Action: Key pressed <Key.shift>John120<Key.shift><Key.shift><Key.shift><Key.shift><Key.shift>@
Screenshot: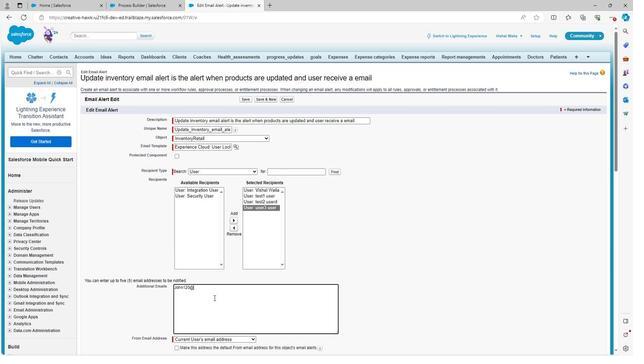 
Action: Mouse moved to (205, 294)
Screenshot: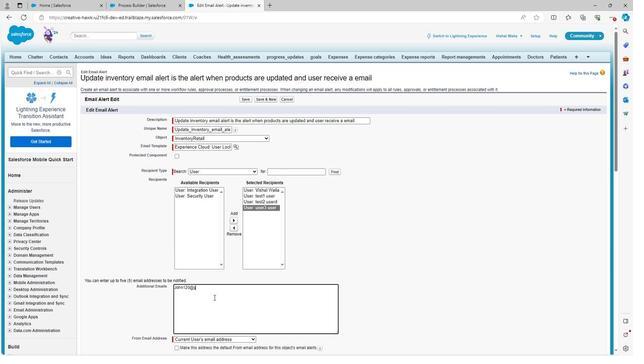 
Action: Key pressed gmail.c
Screenshot: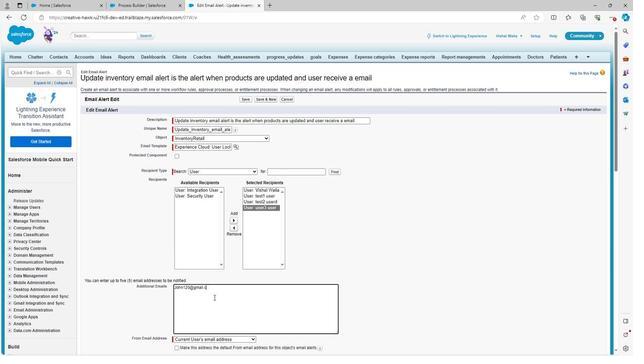 
Action: Mouse moved to (205, 293)
Screenshot: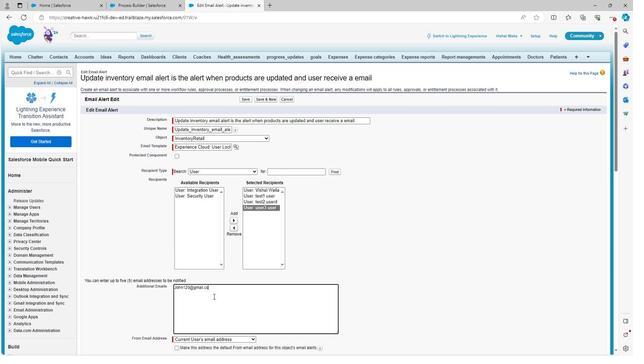 
Action: Key pressed o
Screenshot: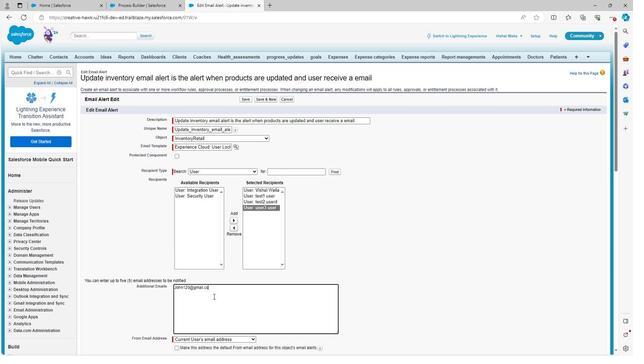 
Action: Mouse moved to (205, 292)
Screenshot: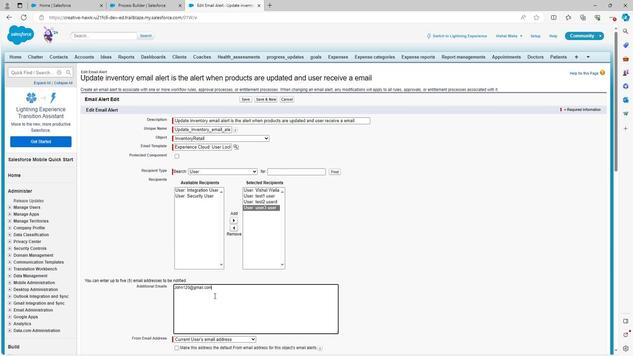 
Action: Key pressed m
Screenshot: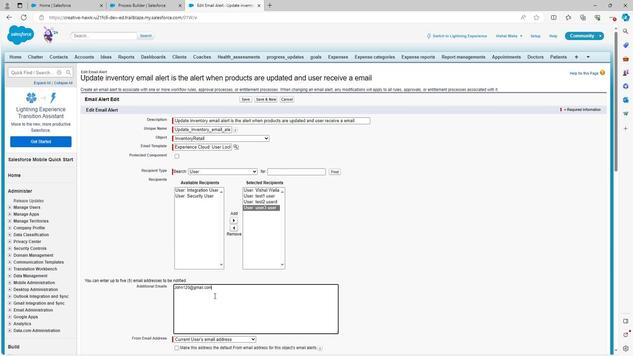 
Action: Mouse moved to (207, 293)
Screenshot: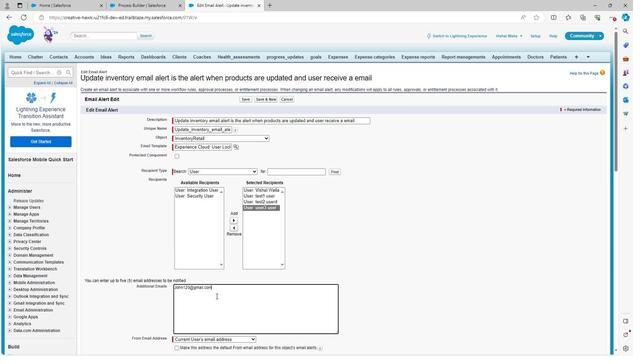 
Action: Mouse scrolled (207, 292) with delta (0, 0)
Screenshot: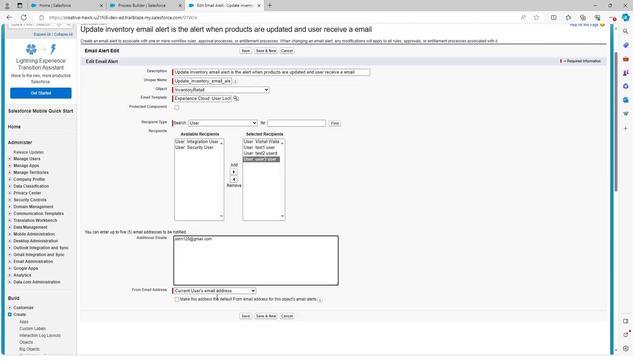 
Action: Mouse moved to (235, 310)
Screenshot: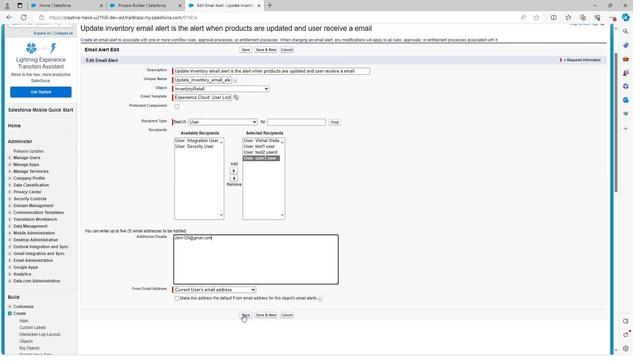 
Action: Mouse pressed left at (235, 310)
Screenshot: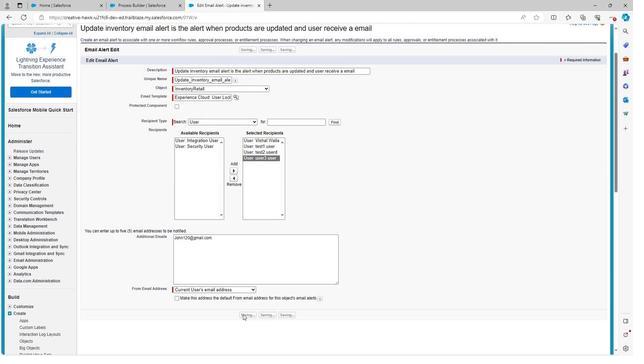 
Action: Mouse moved to (141, 7)
Screenshot: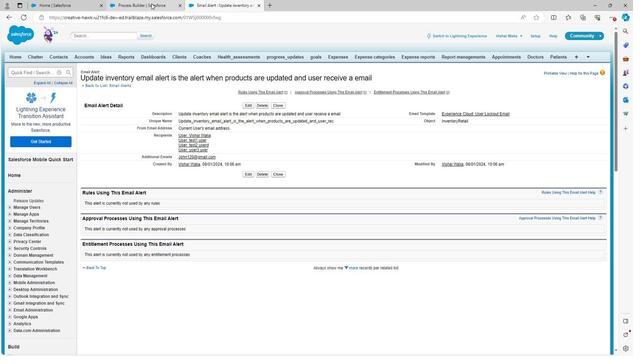 
Action: Mouse pressed left at (141, 7)
Screenshot: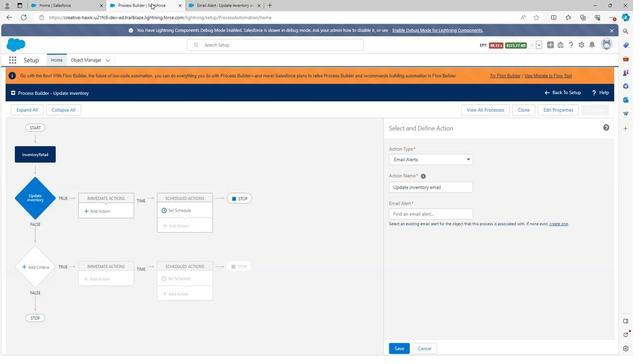 
Action: Mouse moved to (409, 211)
